 Task: In the  document Ava.epub Write the word in the shape with center alignment '<3'Change Page orientation to  'Landscape' Insert emoji in the beginning of quote: Pink Heart
Action: Mouse moved to (653, 370)
Screenshot: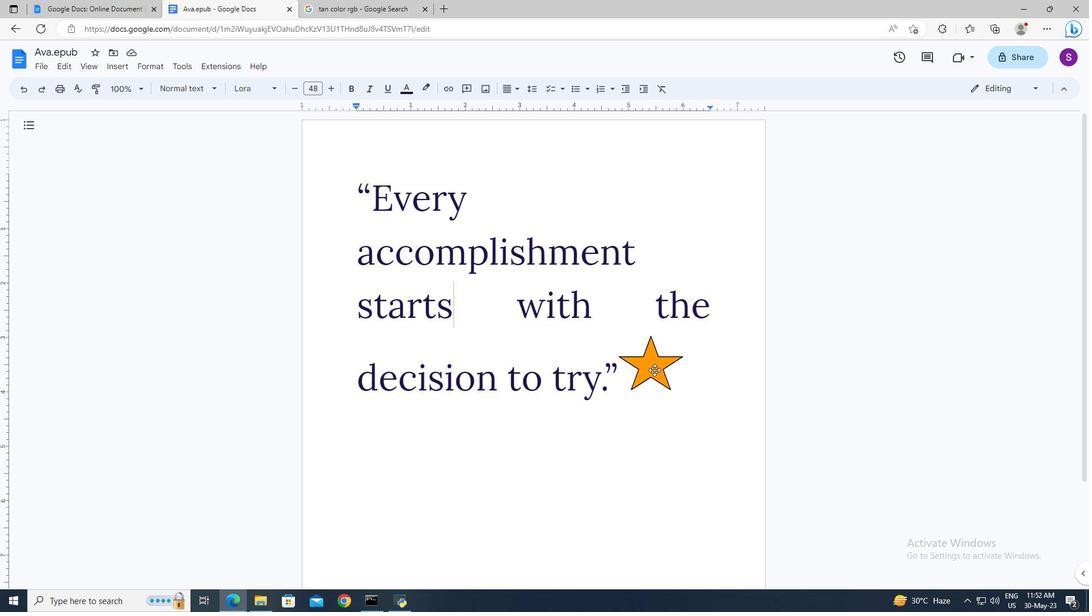 
Action: Mouse pressed left at (653, 370)
Screenshot: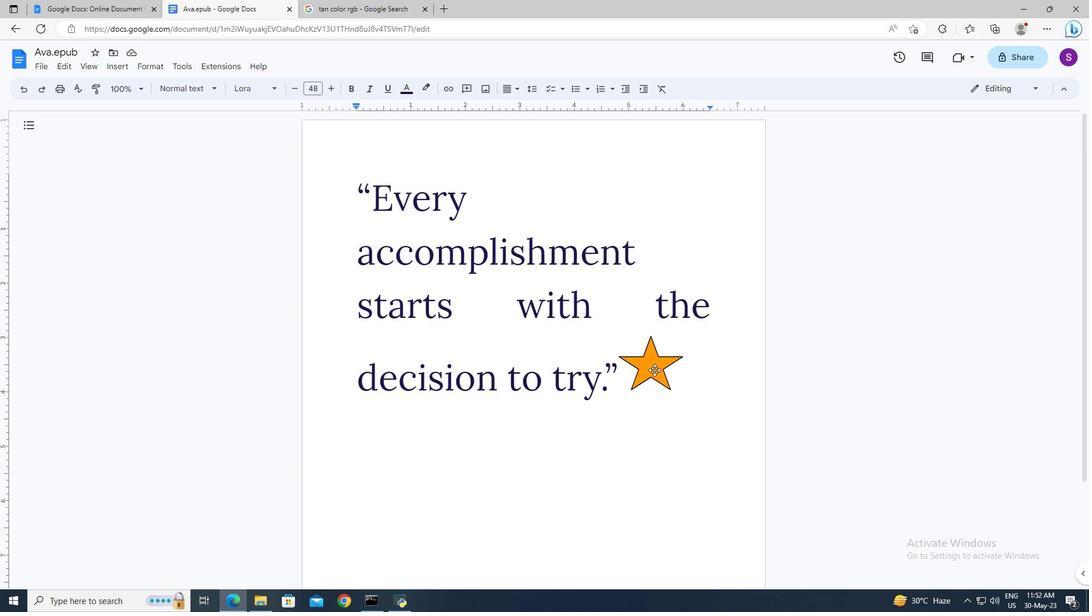 
Action: Mouse moved to (600, 406)
Screenshot: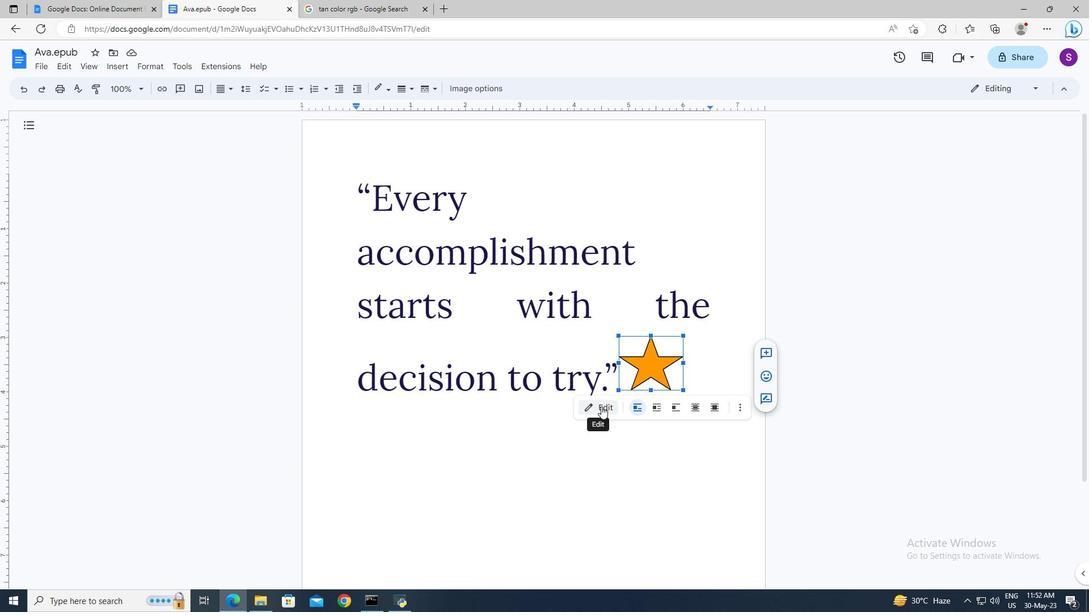 
Action: Mouse pressed left at (600, 406)
Screenshot: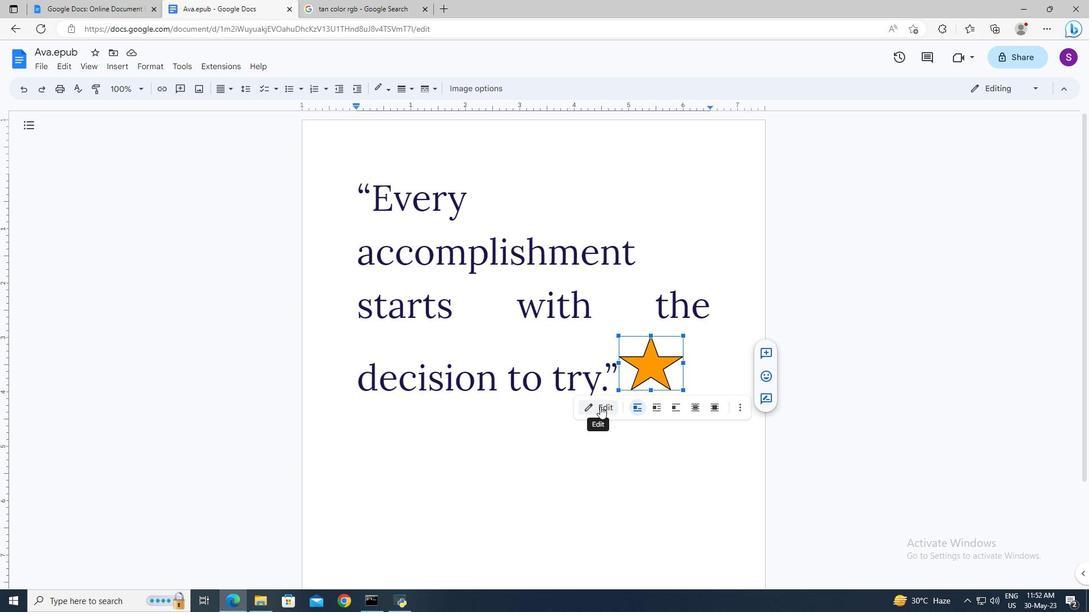 
Action: Mouse moved to (463, 126)
Screenshot: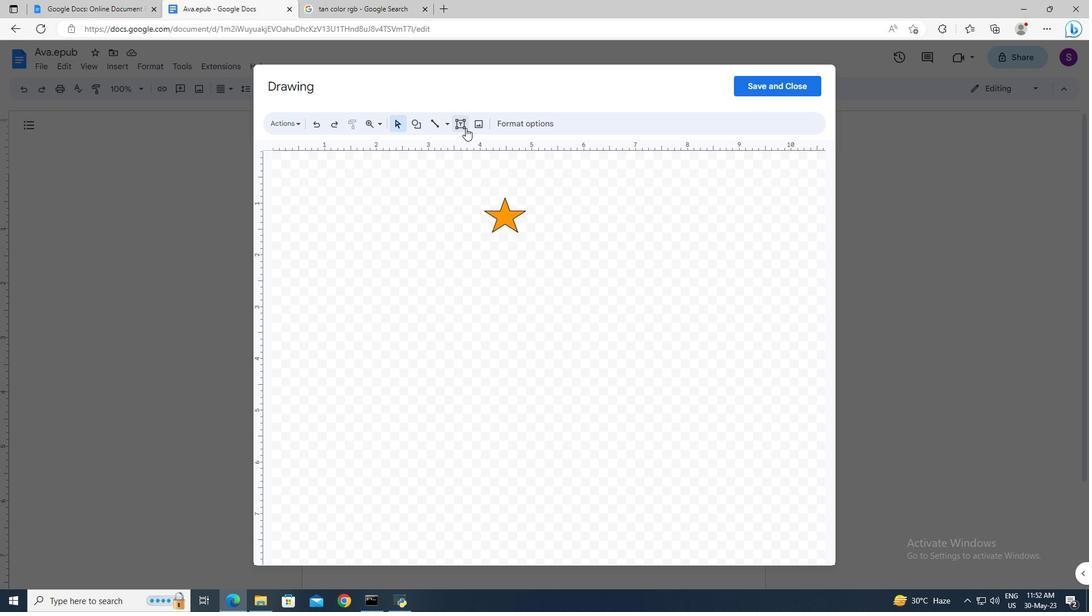 
Action: Mouse pressed left at (463, 126)
Screenshot: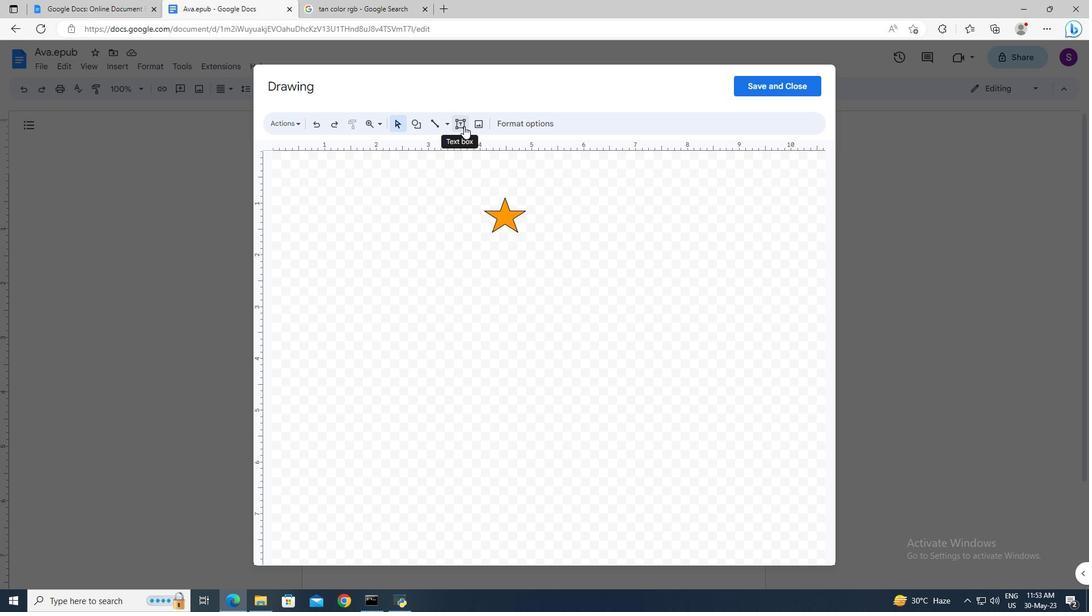 
Action: Mouse moved to (492, 211)
Screenshot: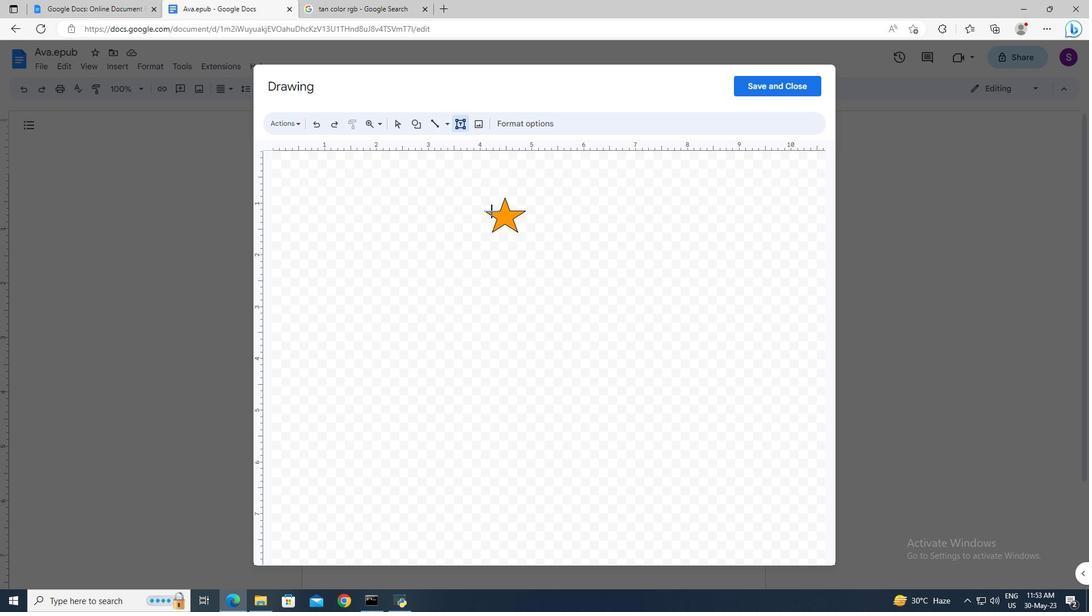 
Action: Mouse pressed left at (492, 211)
Screenshot: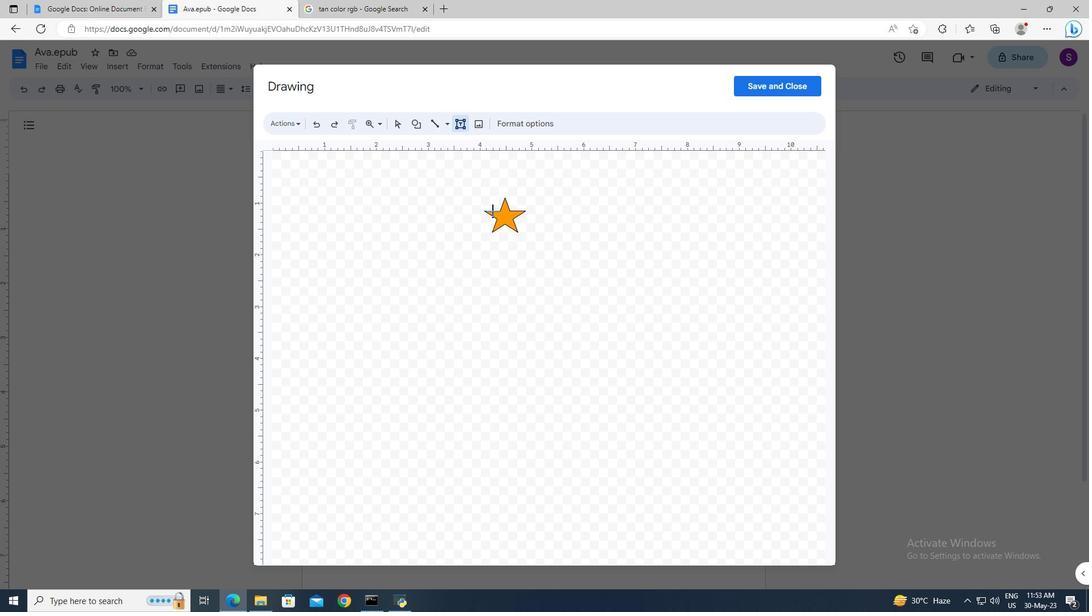 
Action: Mouse moved to (507, 216)
Screenshot: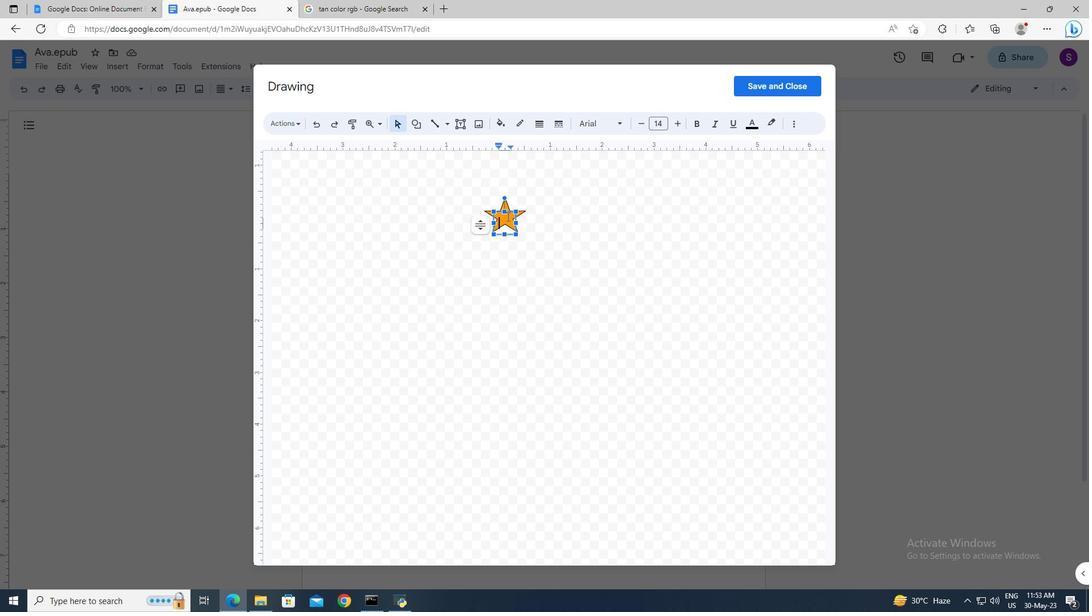 
Action: Key pressed <Key.shift><3
Screenshot: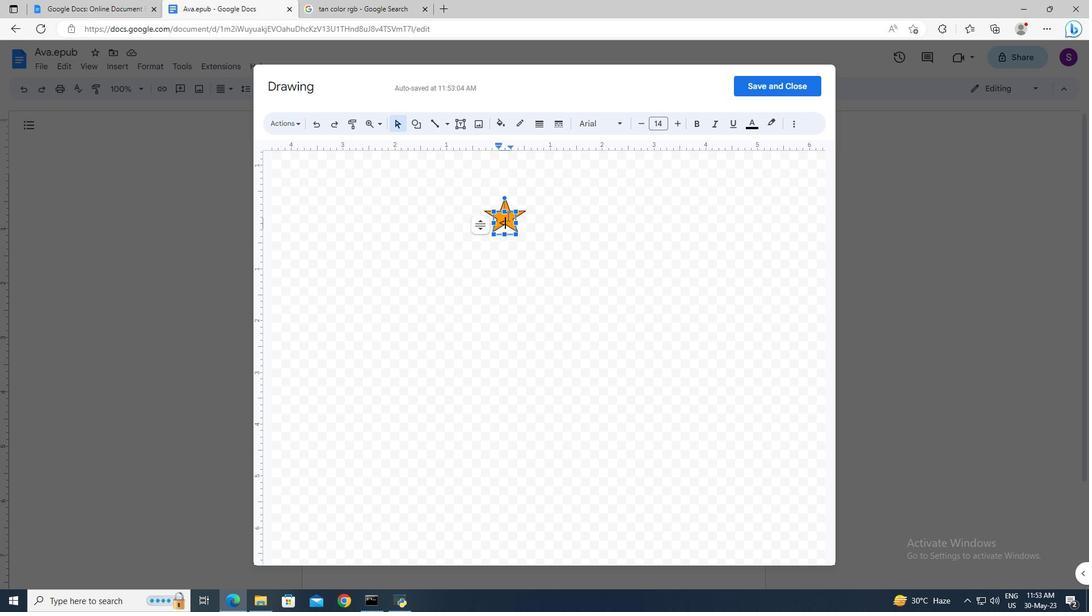 
Action: Mouse moved to (505, 214)
Screenshot: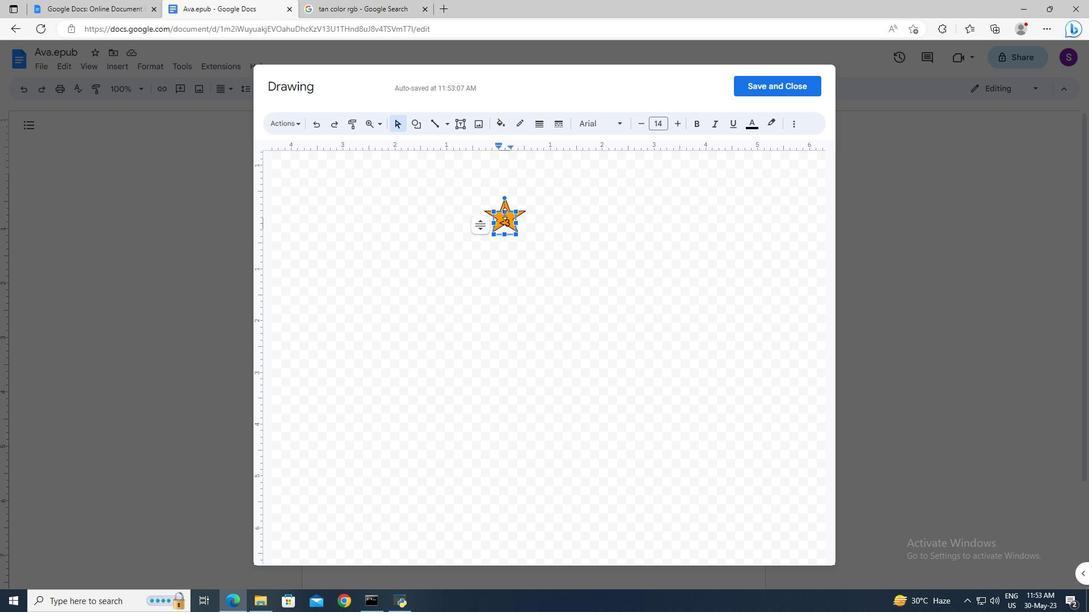 
Action: Mouse pressed left at (505, 214)
Screenshot: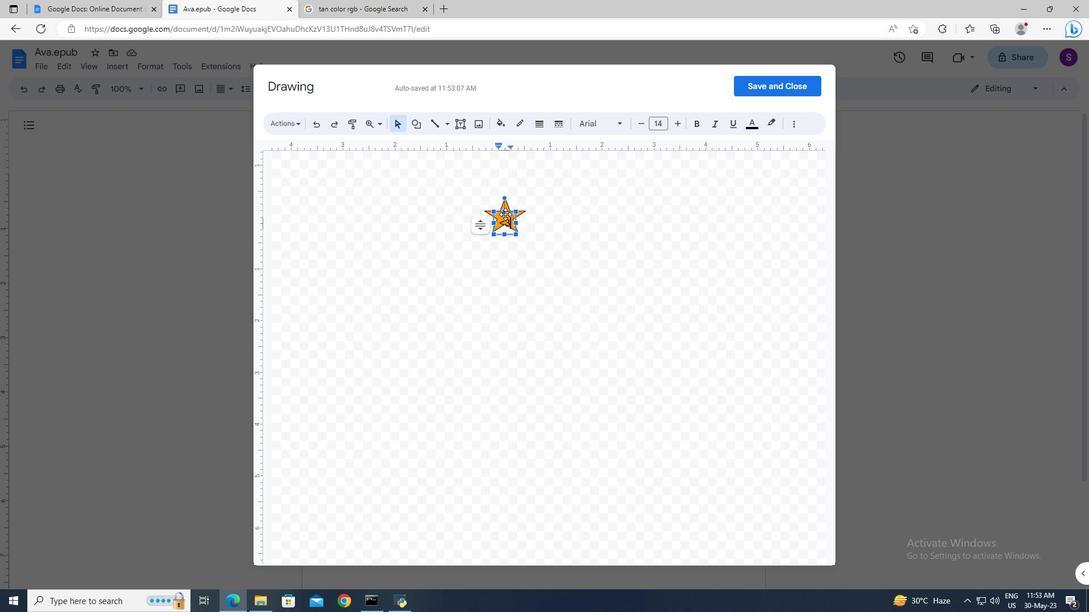 
Action: Mouse moved to (551, 229)
Screenshot: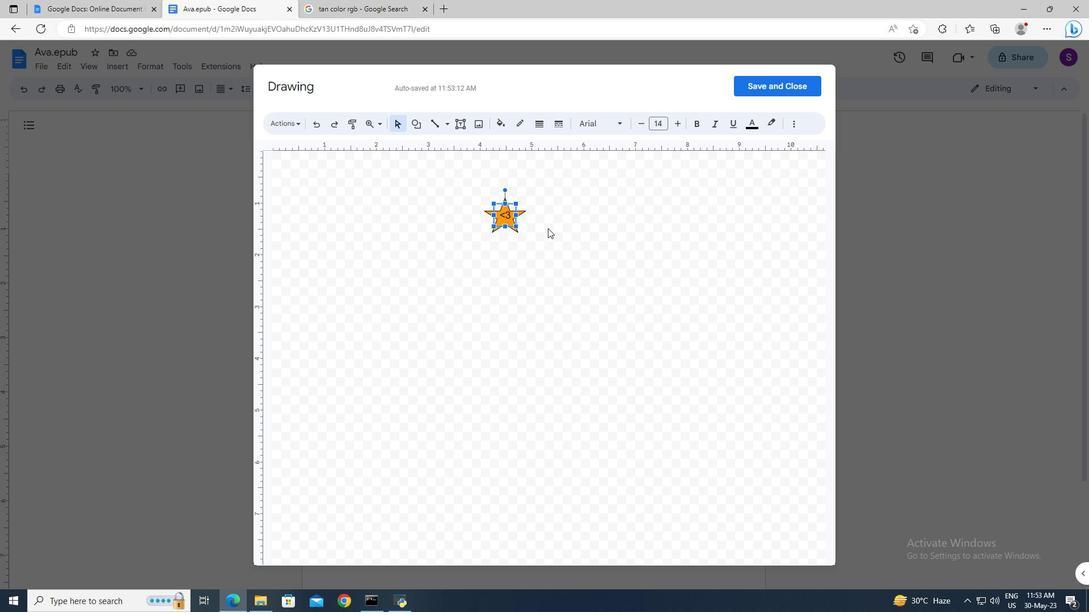 
Action: Mouse pressed left at (551, 229)
Screenshot: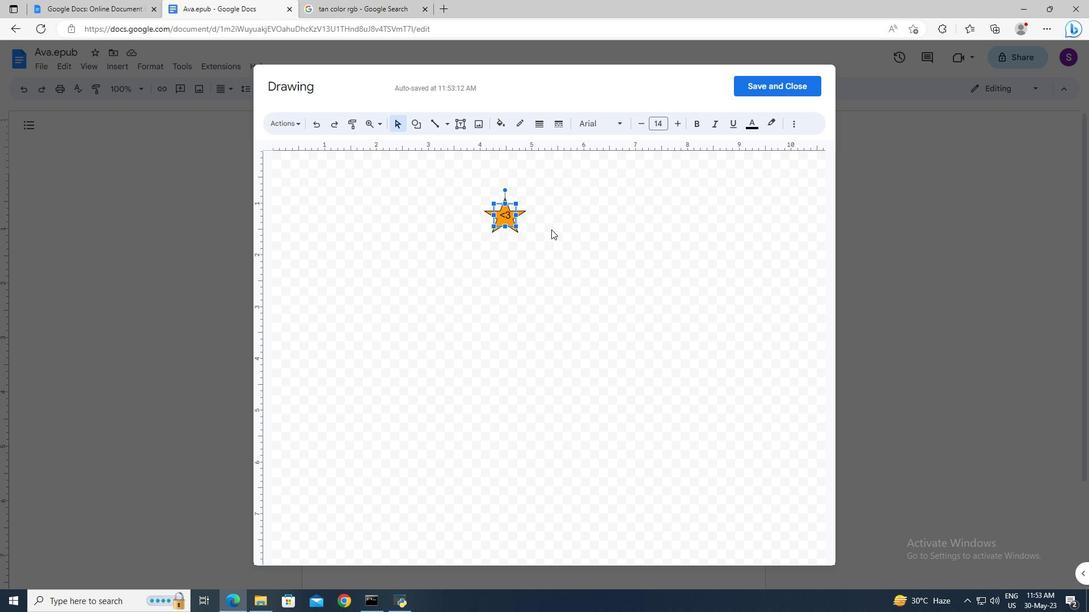 
Action: Mouse moved to (743, 89)
Screenshot: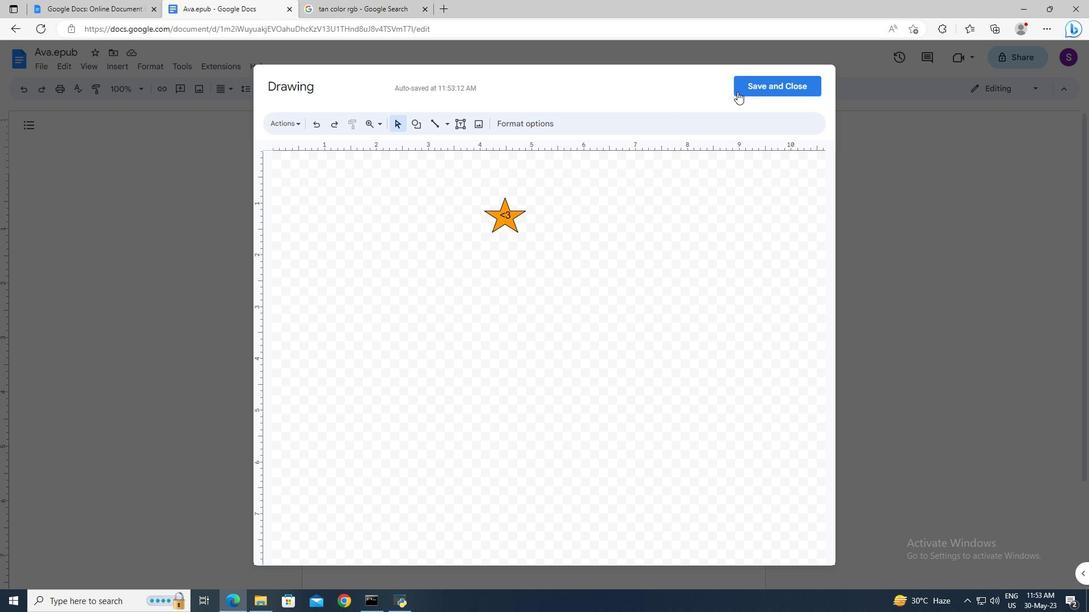
Action: Mouse pressed left at (743, 89)
Screenshot: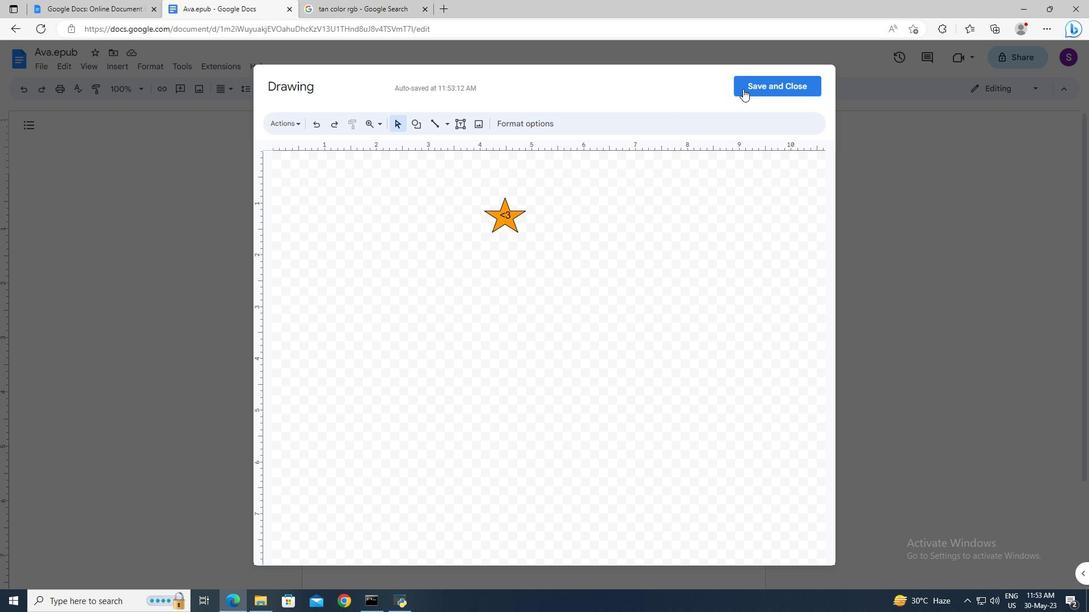 
Action: Mouse moved to (532, 471)
Screenshot: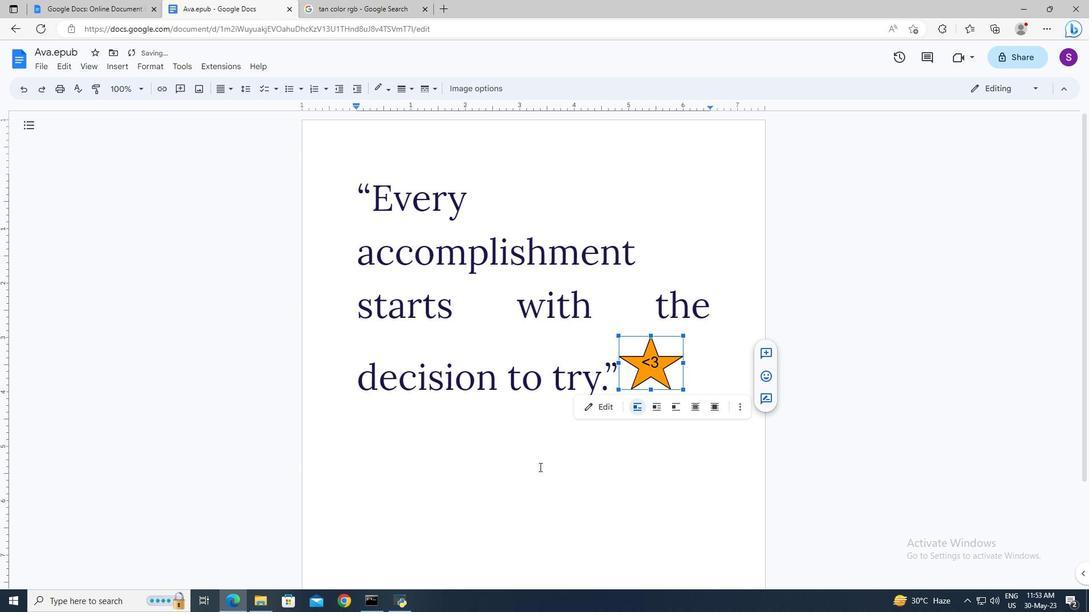 
Action: Mouse pressed left at (532, 471)
Screenshot: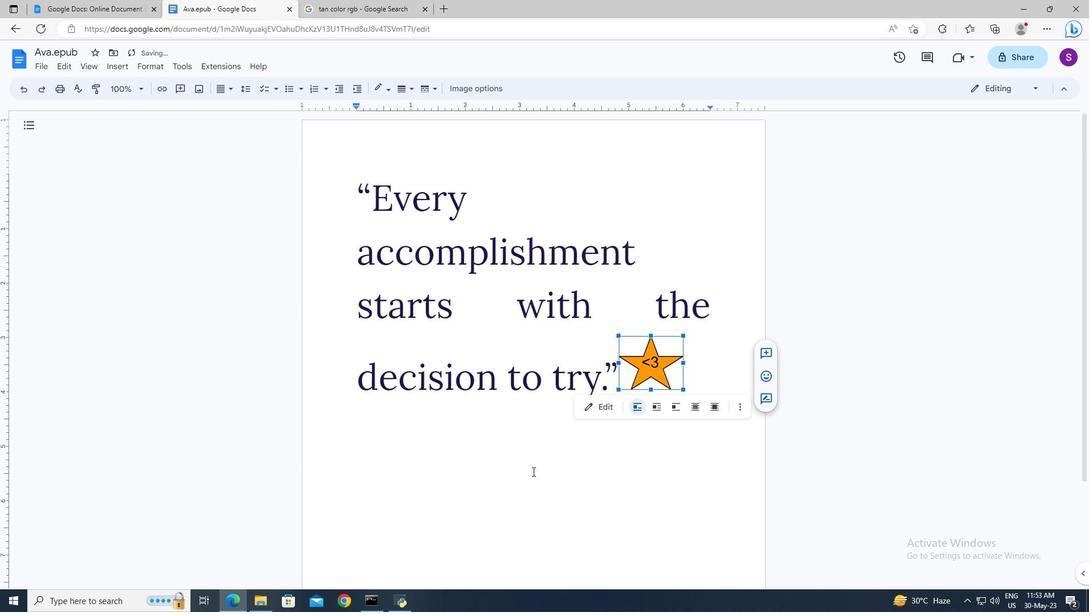 
Action: Mouse moved to (48, 65)
Screenshot: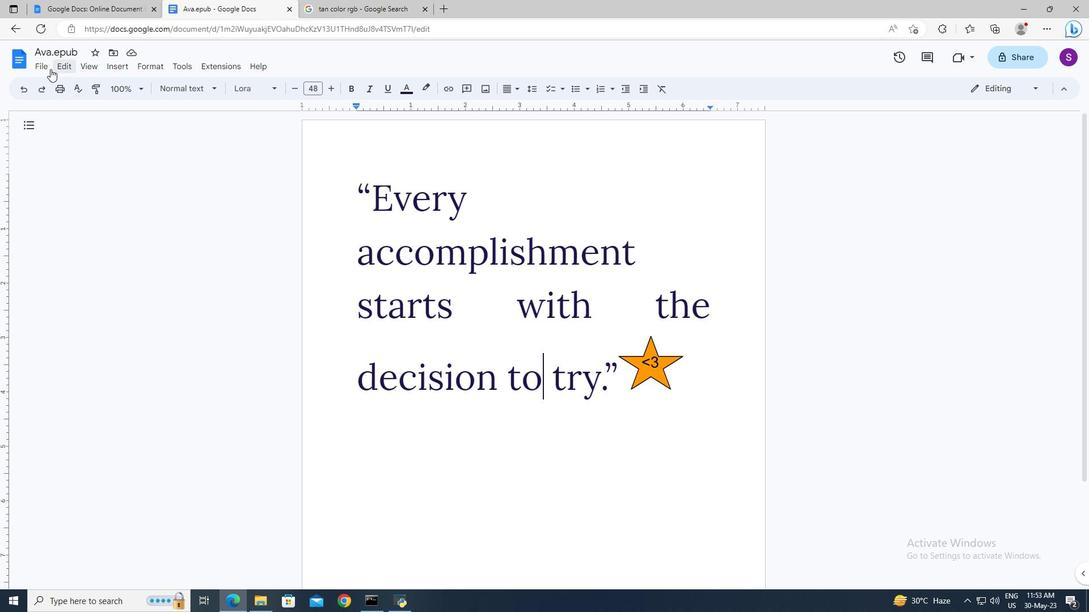 
Action: Mouse pressed left at (48, 65)
Screenshot: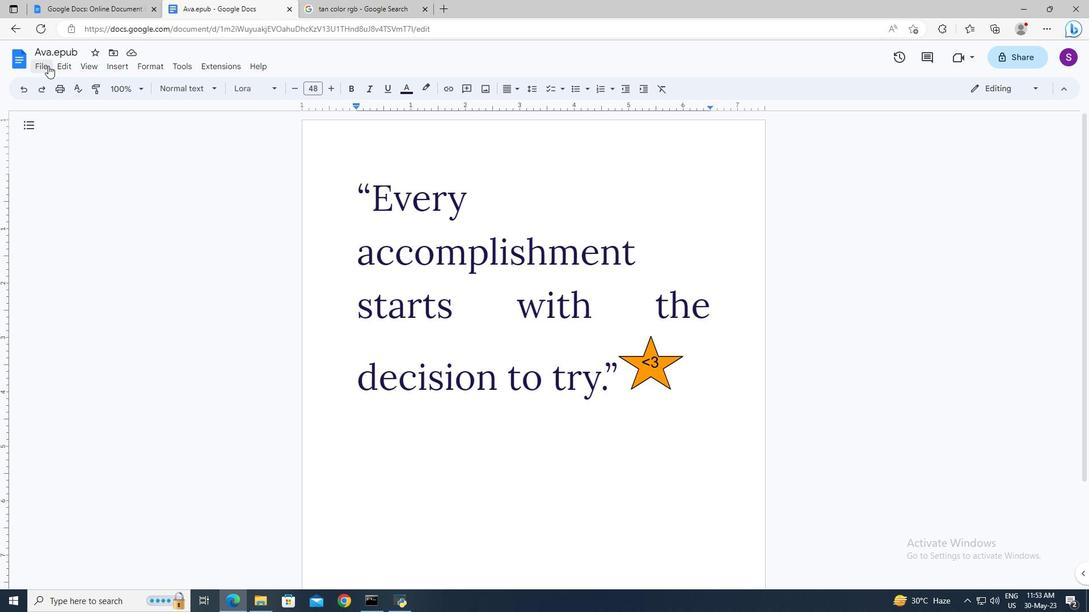
Action: Mouse moved to (56, 372)
Screenshot: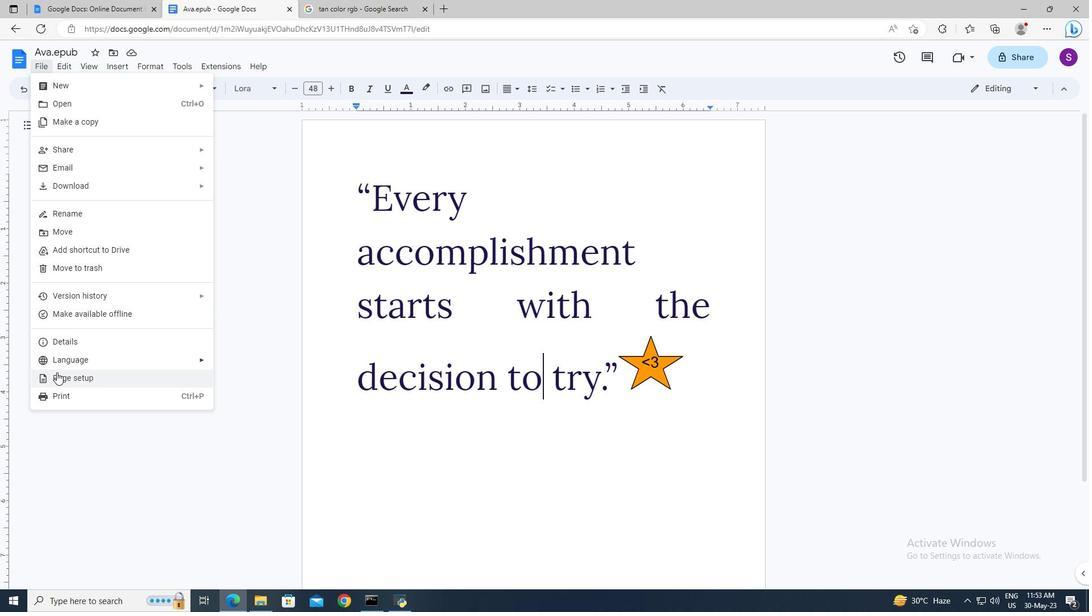 
Action: Mouse pressed left at (56, 372)
Screenshot: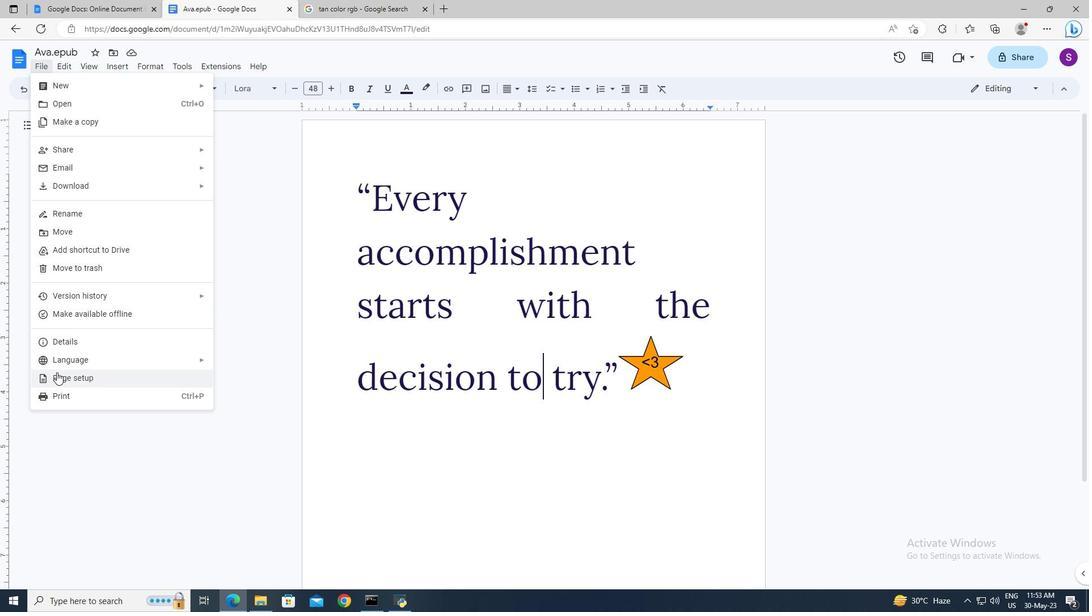 
Action: Mouse moved to (501, 300)
Screenshot: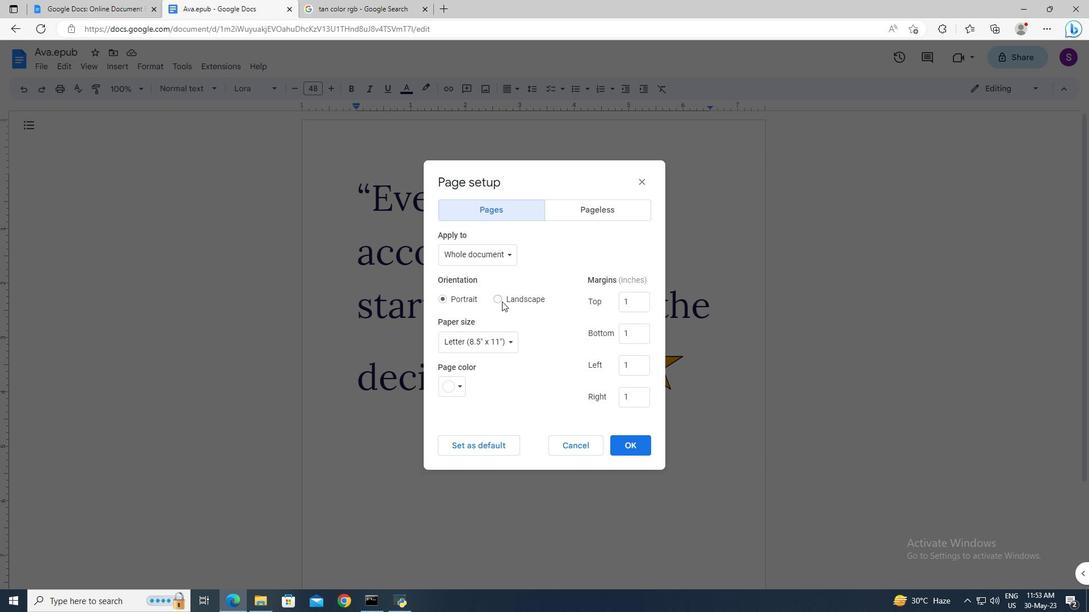 
Action: Mouse pressed left at (501, 300)
Screenshot: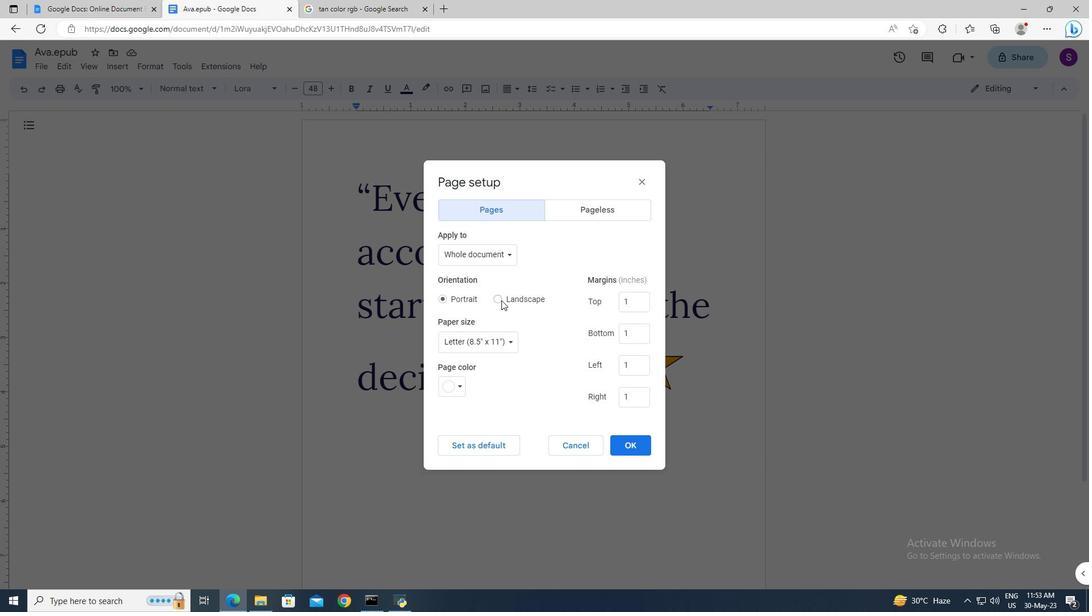 
Action: Mouse moved to (616, 448)
Screenshot: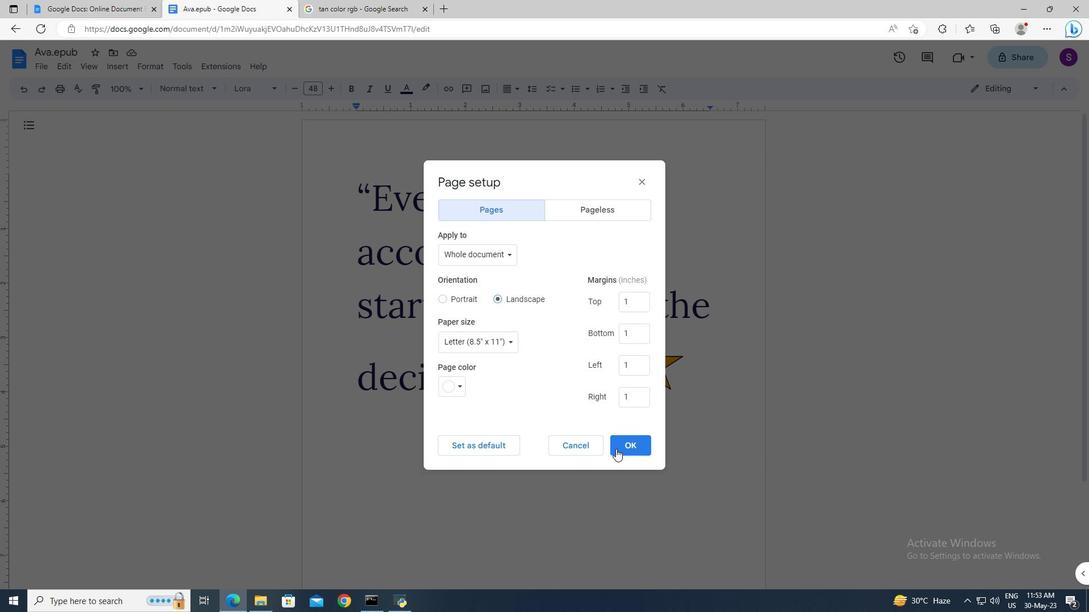 
Action: Mouse pressed left at (616, 448)
Screenshot: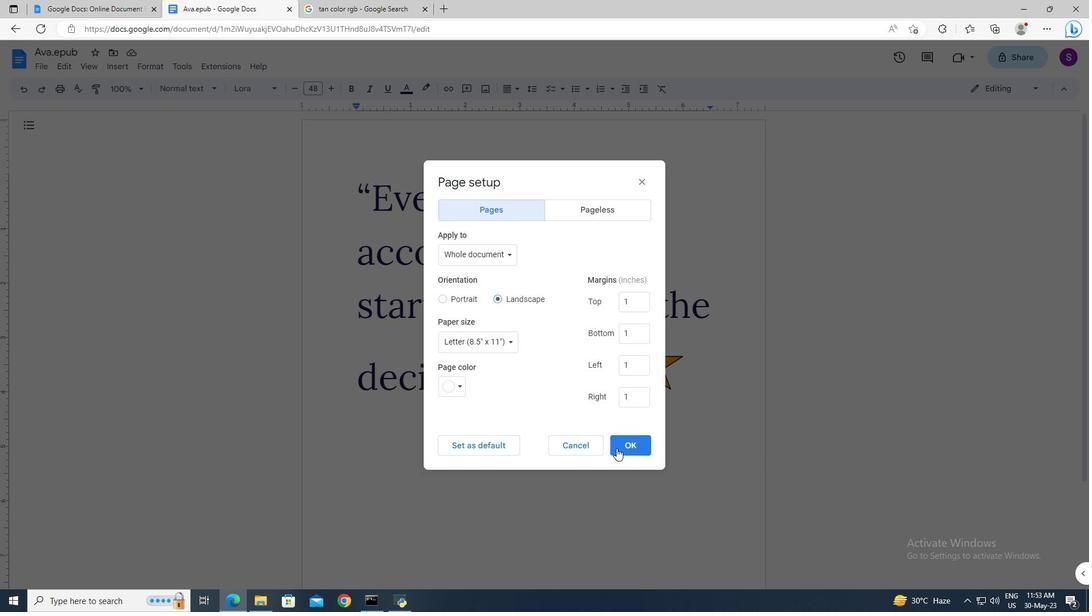 
Action: Mouse moved to (287, 184)
Screenshot: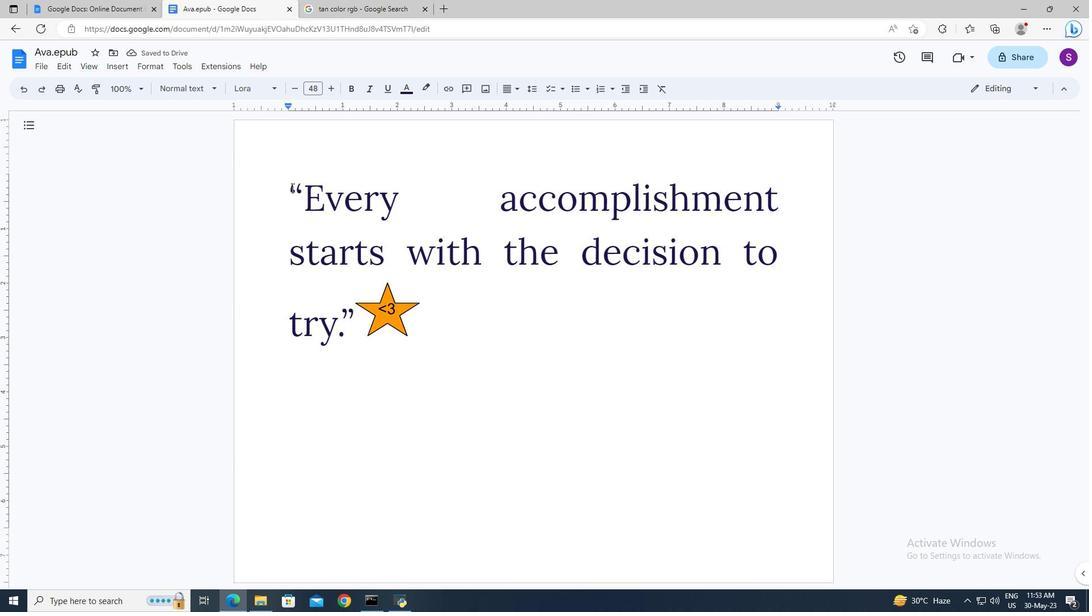 
Action: Mouse pressed left at (287, 184)
Screenshot: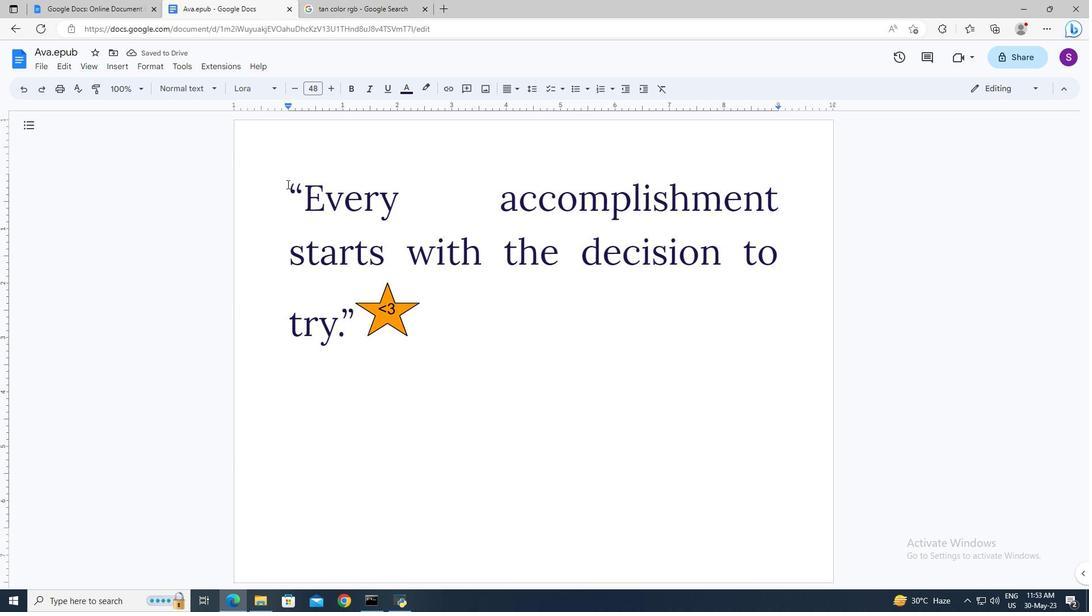 
Action: Mouse moved to (308, 199)
Screenshot: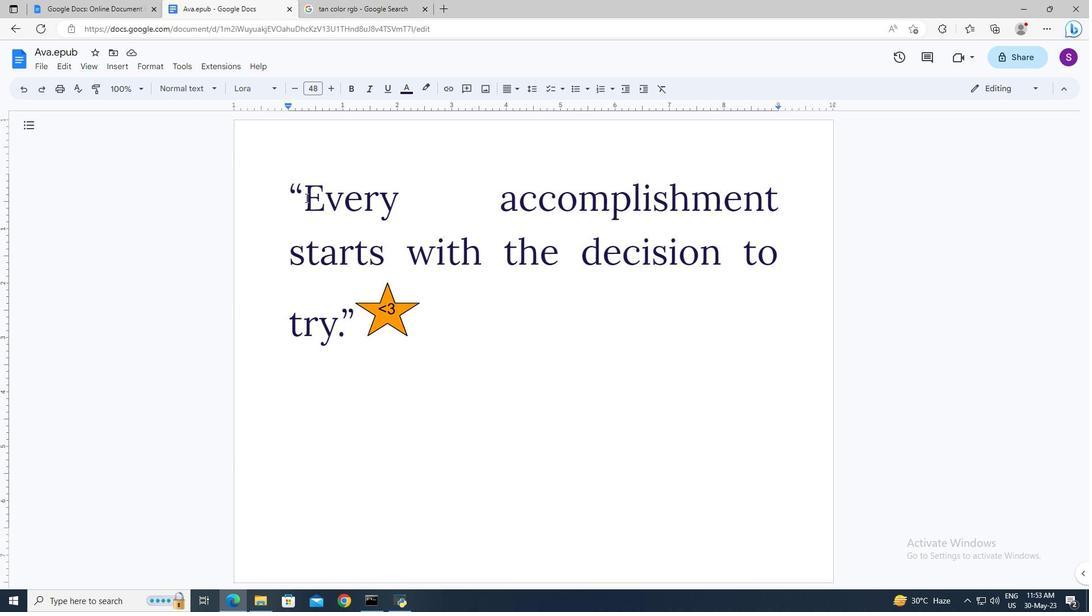 
Action: Mouse pressed left at (308, 199)
Screenshot: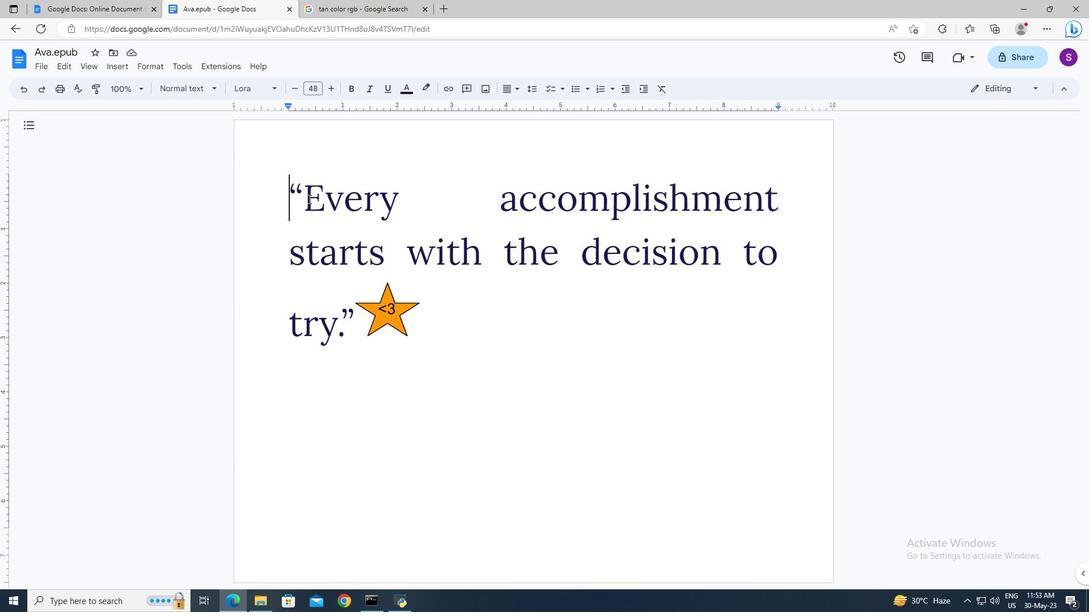 
Action: Mouse moved to (107, 66)
Screenshot: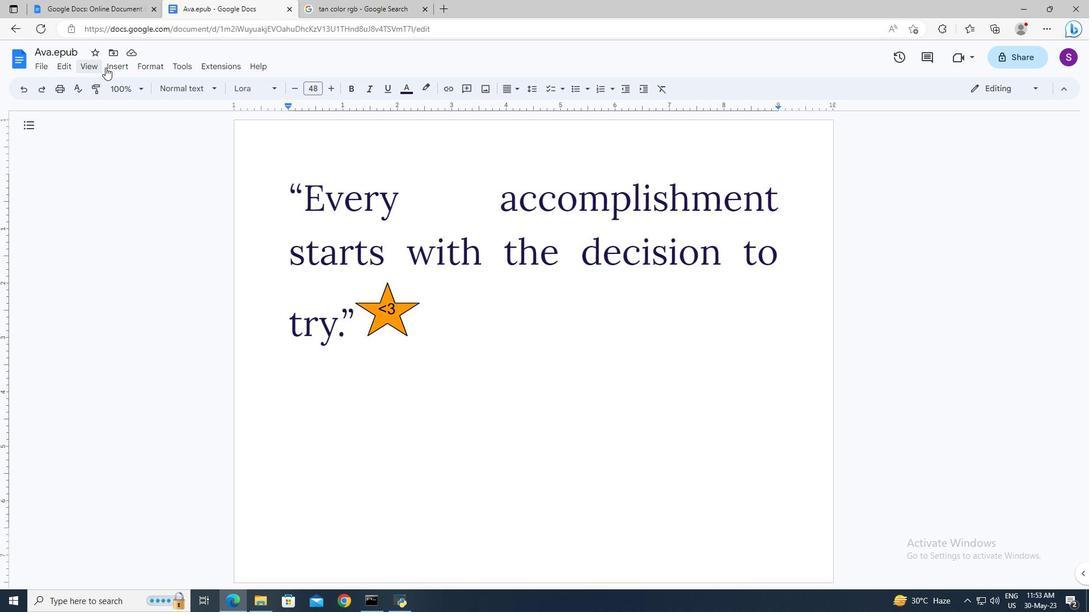 
Action: Mouse pressed left at (107, 66)
Screenshot: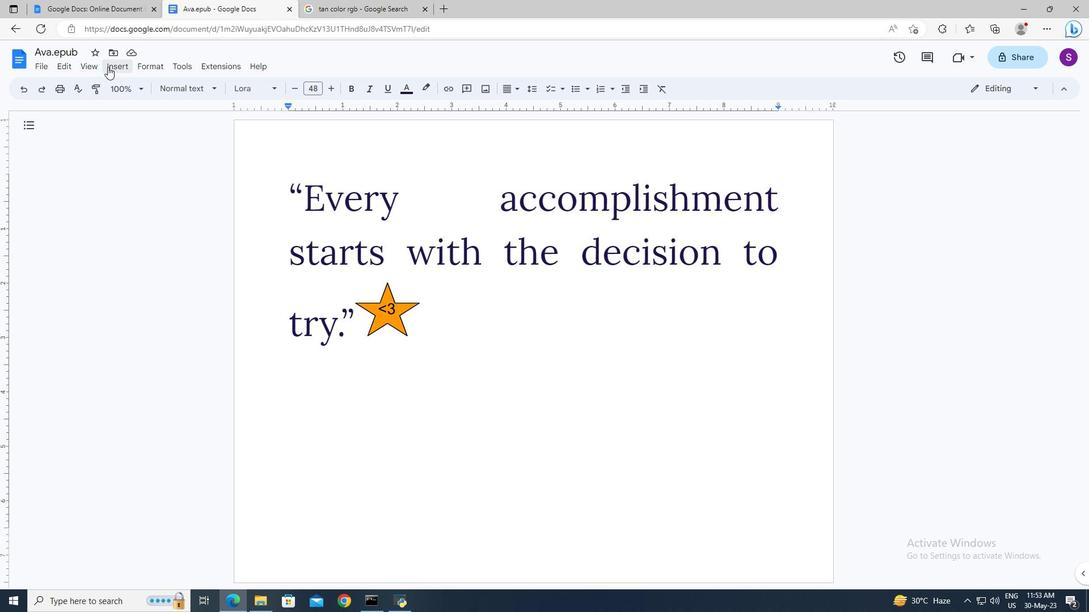 
Action: Mouse moved to (133, 171)
Screenshot: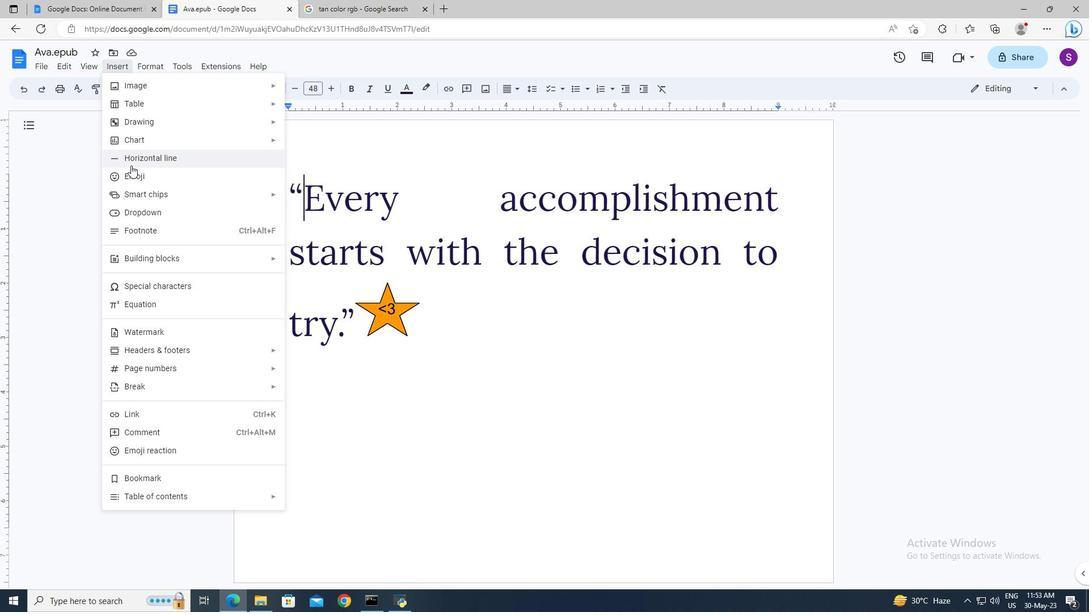 
Action: Mouse pressed left at (133, 171)
Screenshot: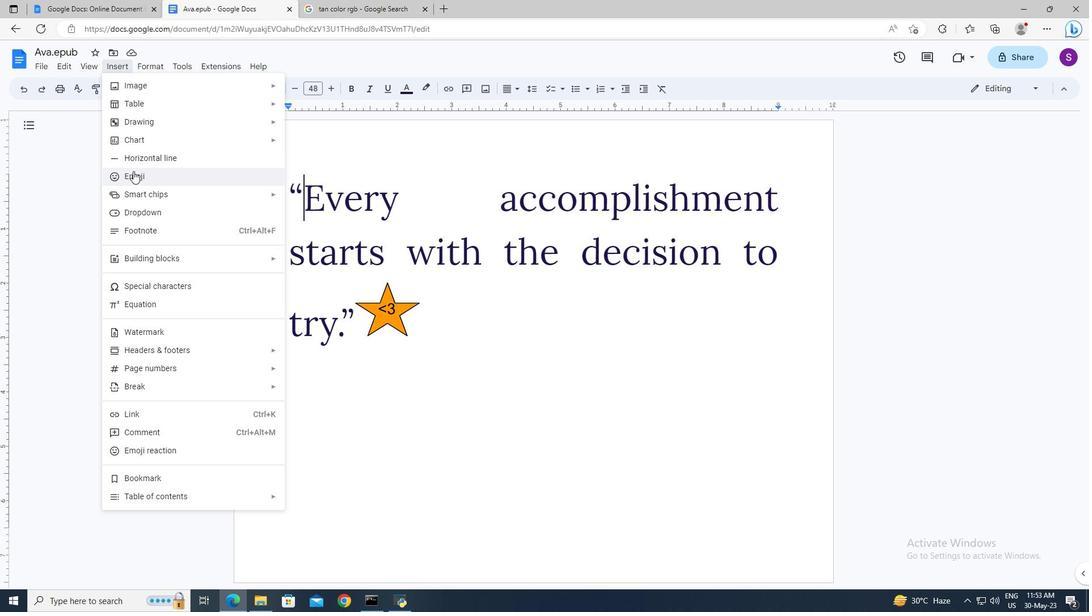 
Action: Mouse moved to (367, 336)
Screenshot: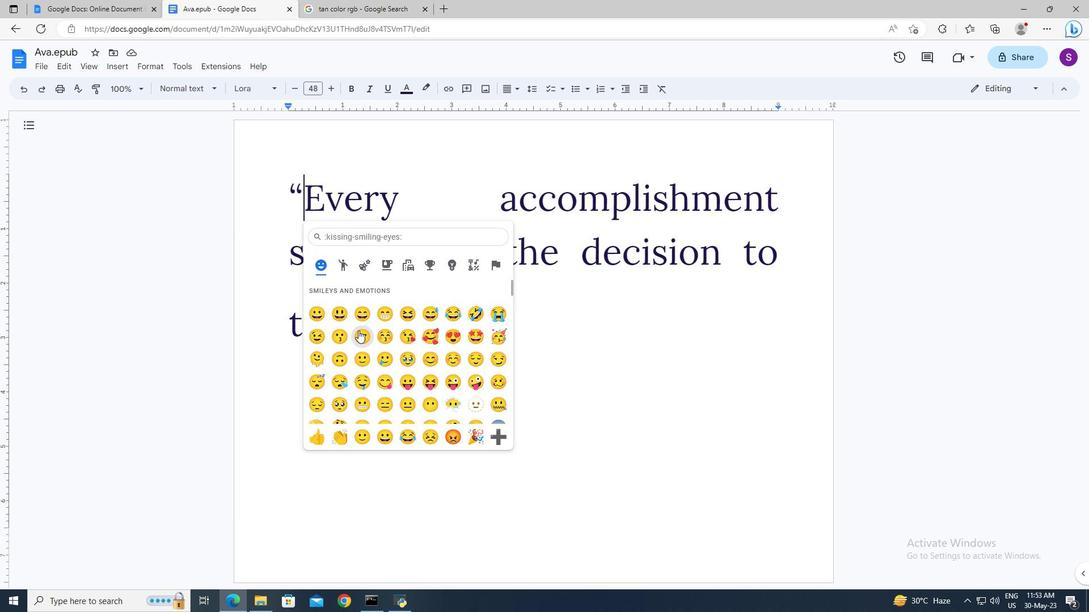 
Action: Mouse scrolled (367, 336) with delta (0, 0)
Screenshot: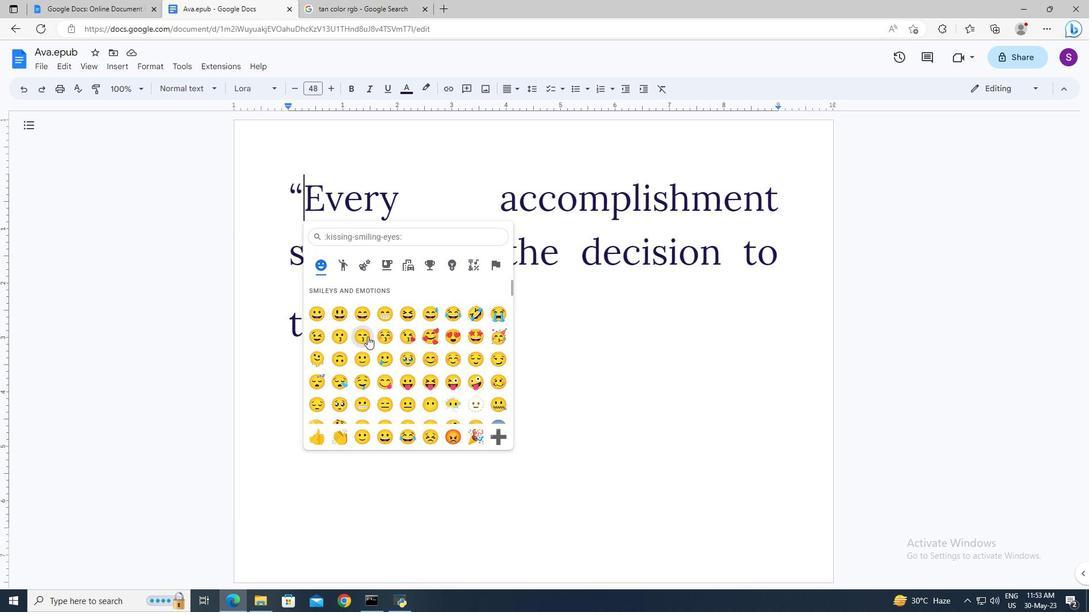 
Action: Mouse scrolled (367, 336) with delta (0, 0)
Screenshot: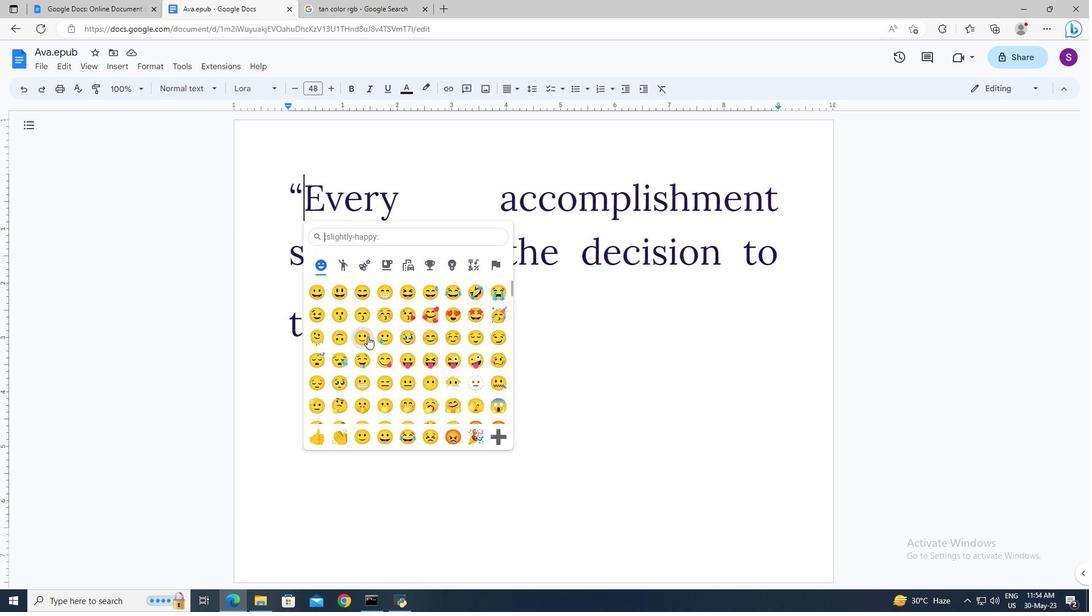 
Action: Mouse scrolled (367, 336) with delta (0, 0)
Screenshot: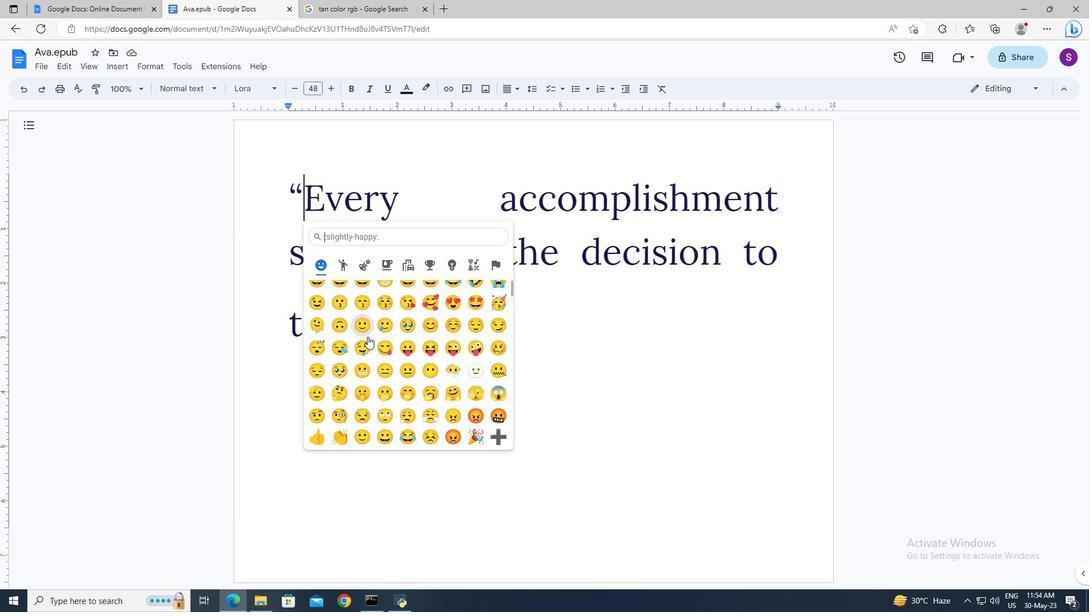 
Action: Mouse scrolled (367, 336) with delta (0, 0)
Screenshot: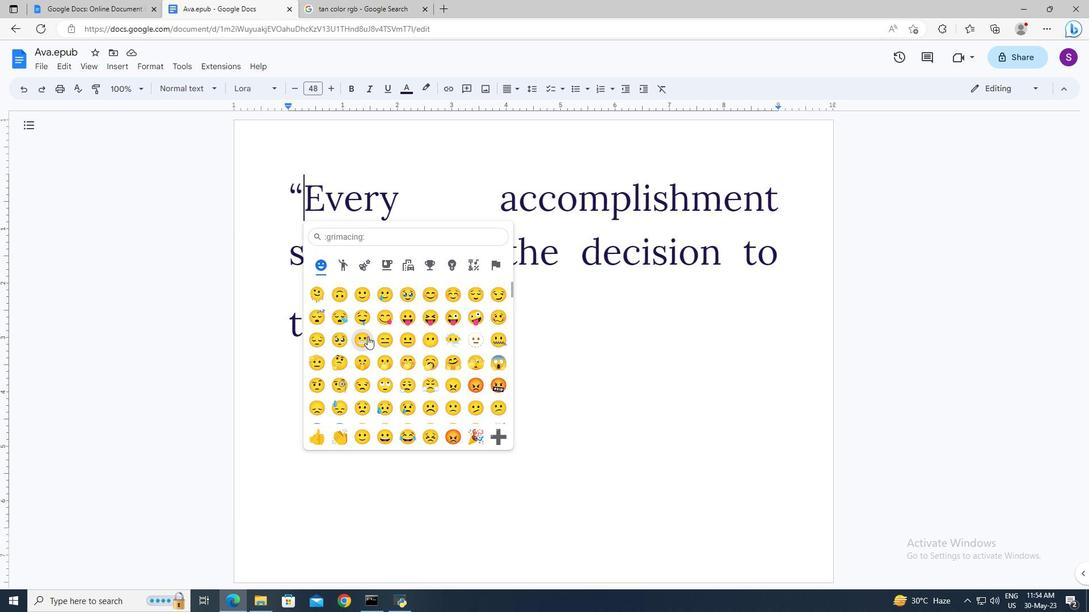 
Action: Mouse scrolled (367, 336) with delta (0, 0)
Screenshot: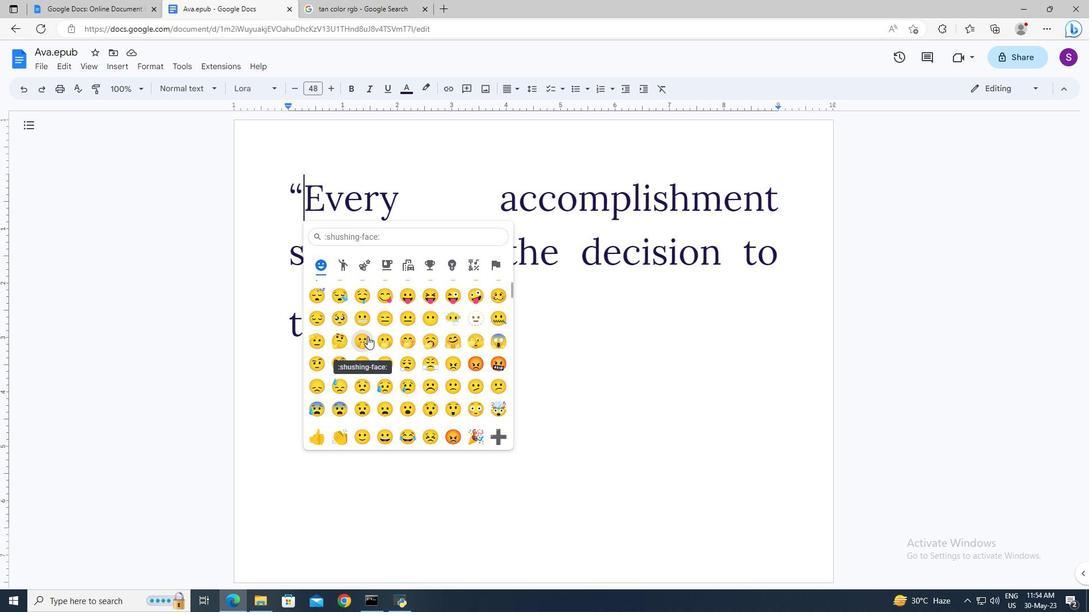 
Action: Mouse scrolled (367, 336) with delta (0, 0)
Screenshot: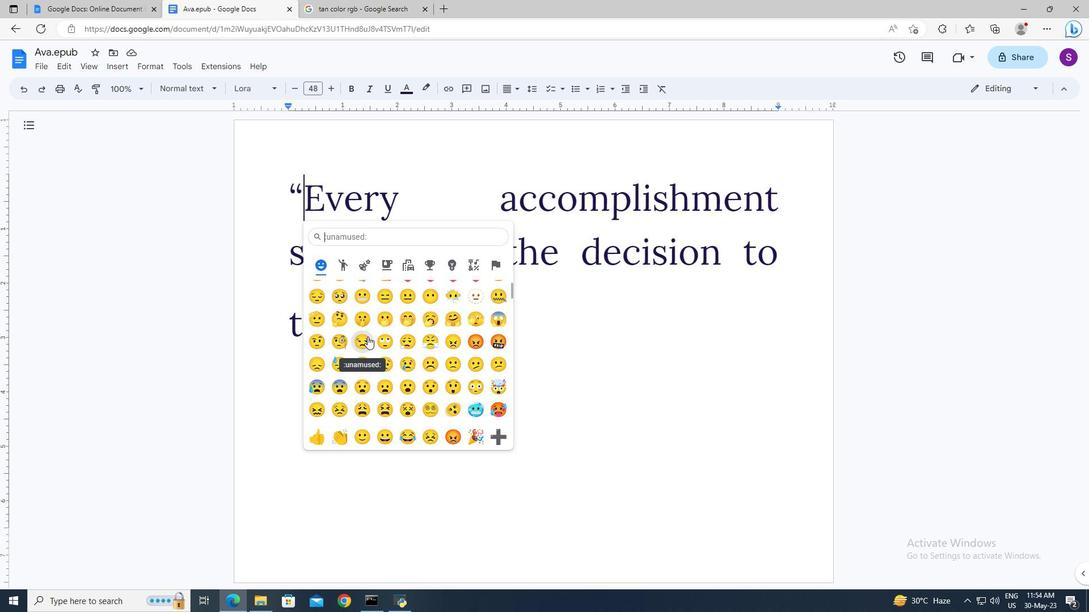 
Action: Mouse scrolled (367, 336) with delta (0, 0)
Screenshot: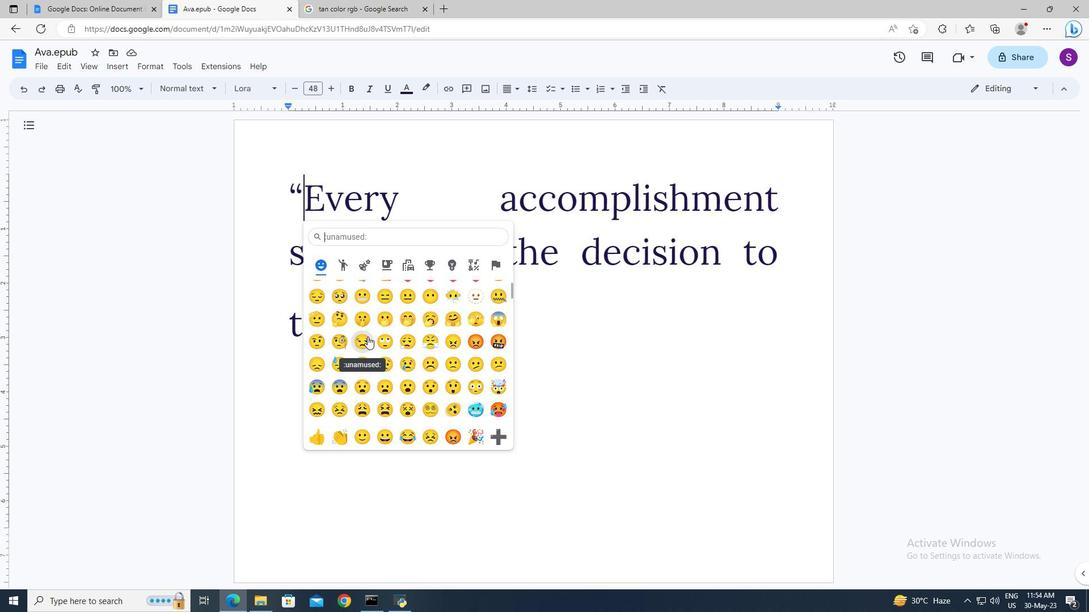 
Action: Mouse scrolled (367, 336) with delta (0, 0)
Screenshot: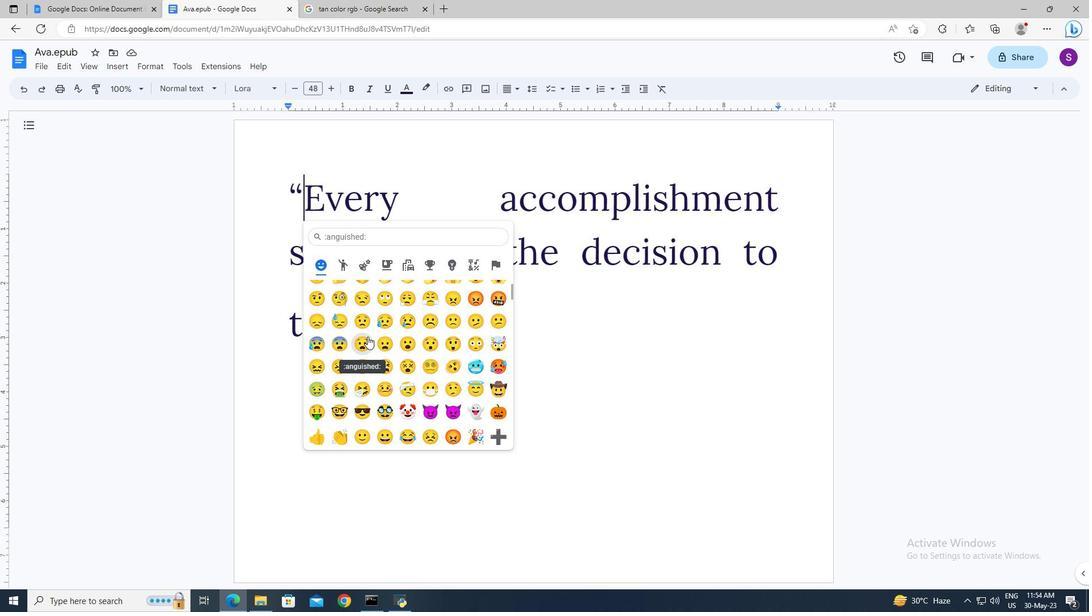 
Action: Mouse scrolled (367, 336) with delta (0, 0)
Screenshot: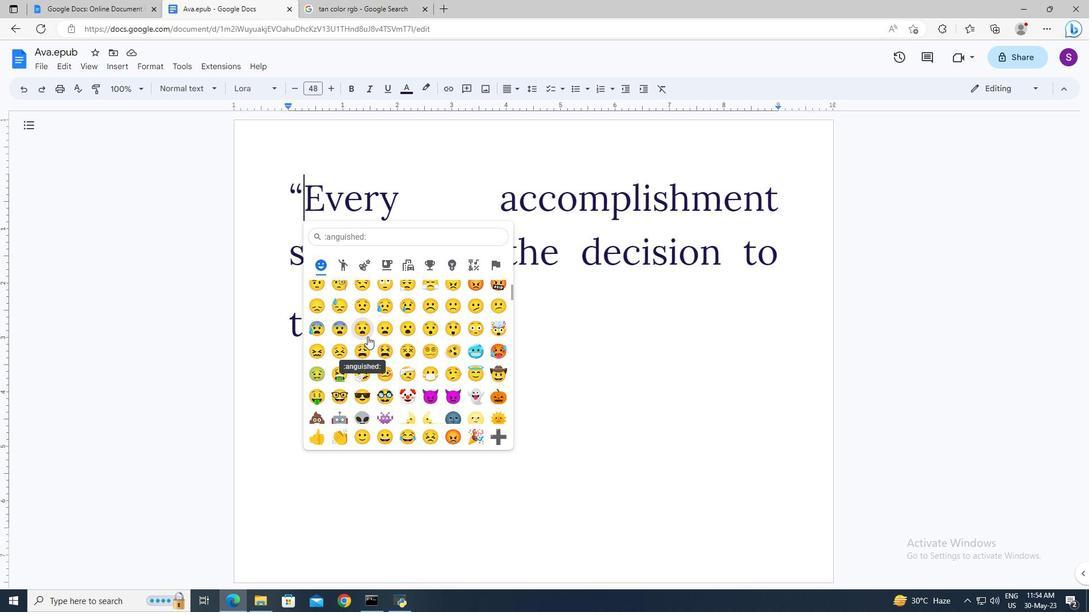 
Action: Mouse scrolled (367, 336) with delta (0, 0)
Screenshot: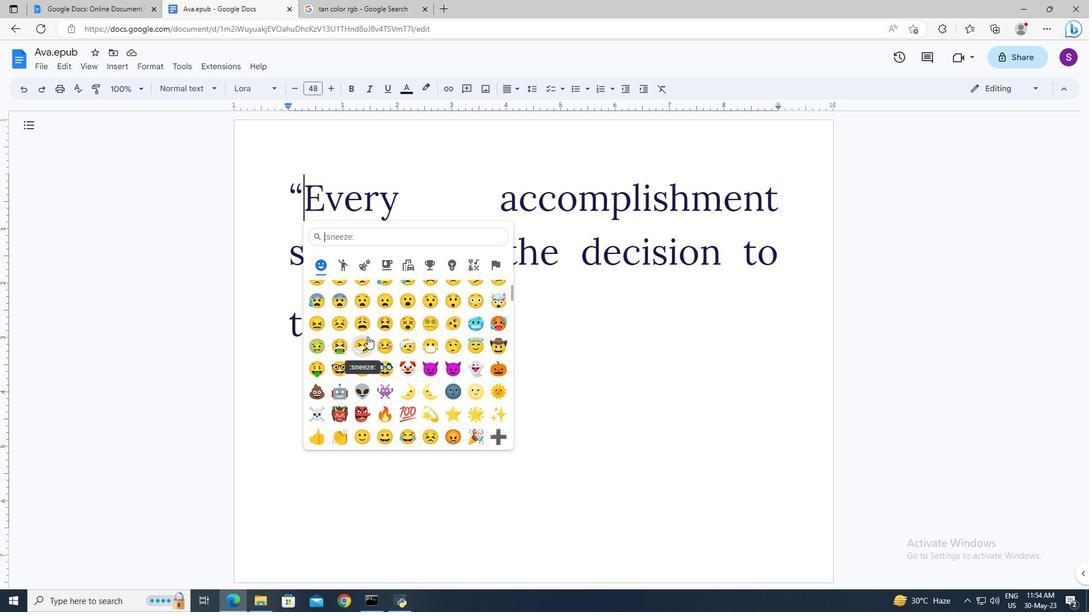 
Action: Mouse scrolled (367, 336) with delta (0, 0)
Screenshot: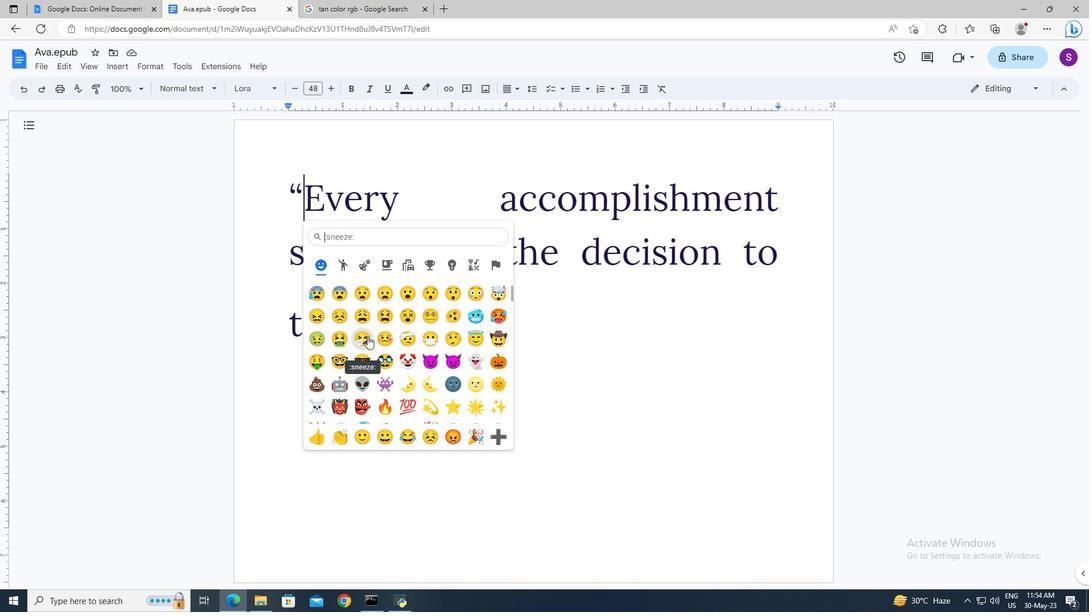 
Action: Mouse scrolled (367, 336) with delta (0, 0)
Screenshot: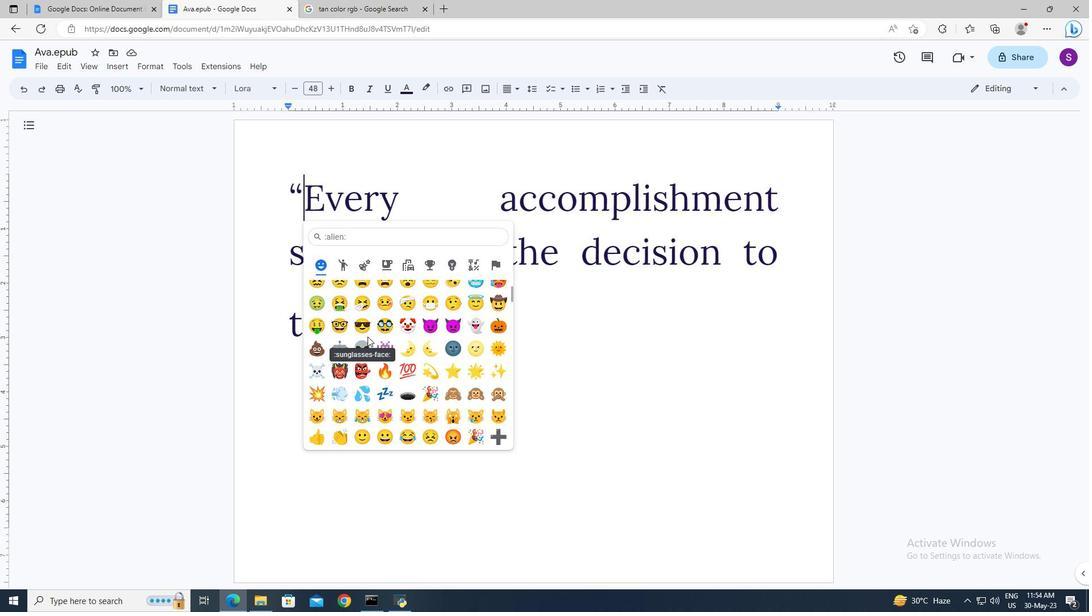 
Action: Mouse scrolled (367, 336) with delta (0, 0)
Screenshot: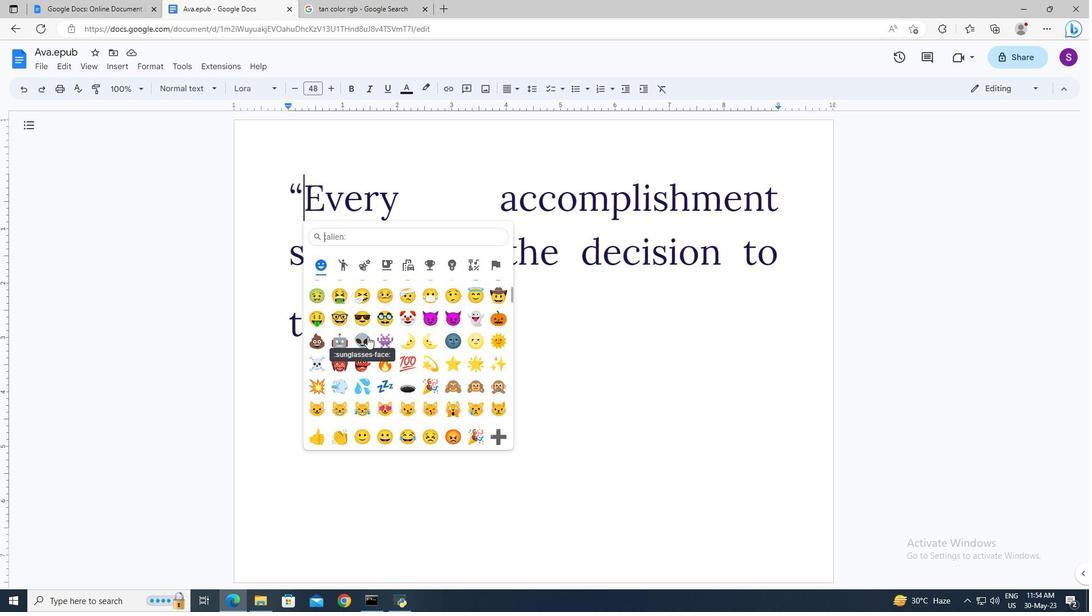 
Action: Mouse scrolled (367, 336) with delta (0, 0)
Screenshot: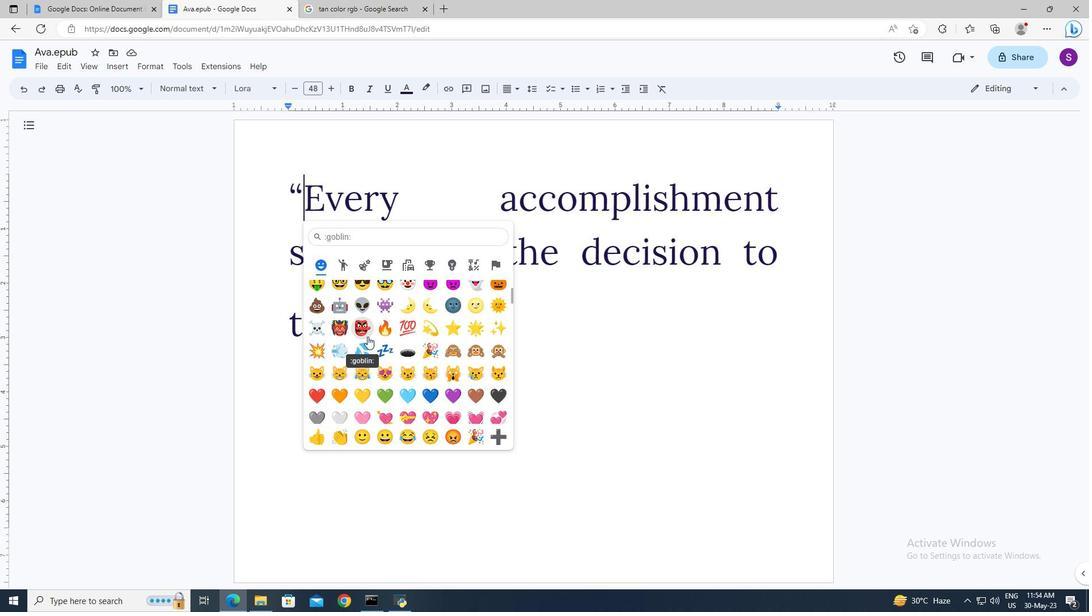 
Action: Mouse moved to (363, 402)
Screenshot: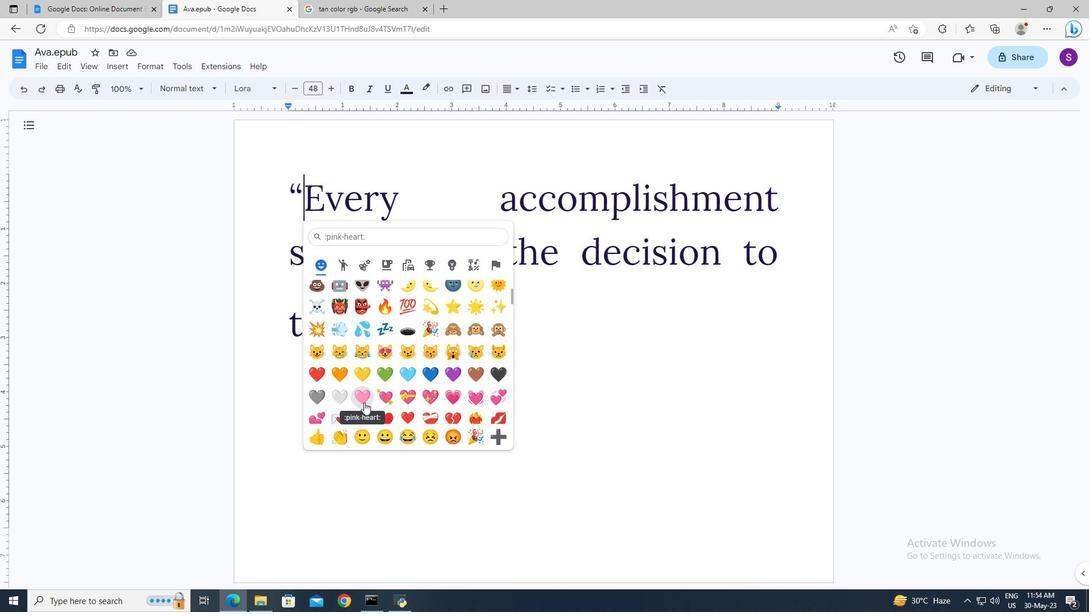 
Action: Mouse pressed left at (363, 402)
Screenshot: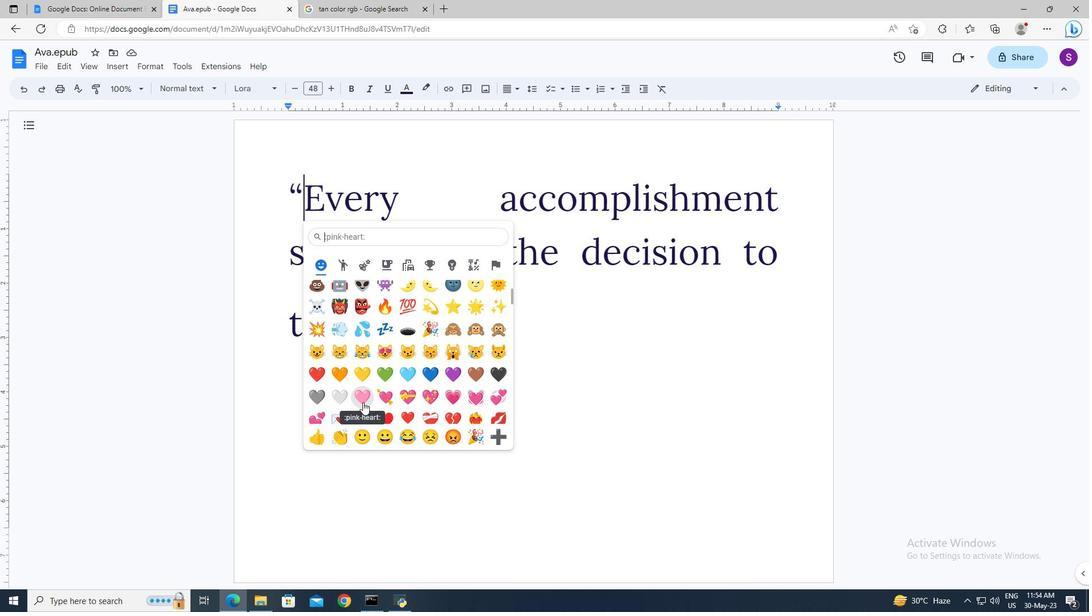 
Action: Mouse moved to (450, 338)
Screenshot: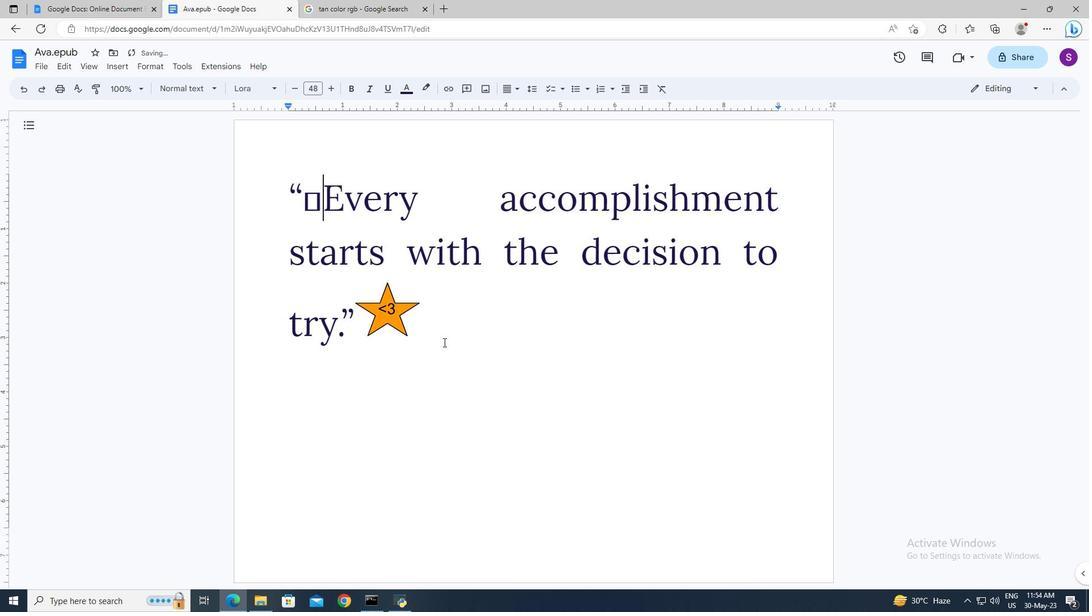 
Action: Mouse pressed left at (450, 338)
Screenshot: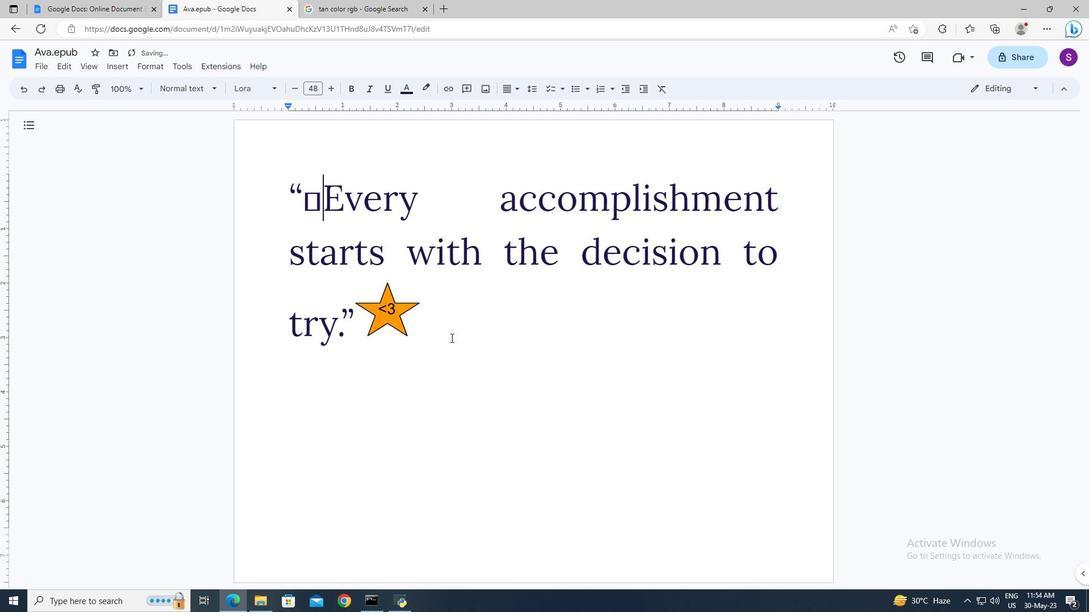 
Action: Mouse moved to (455, 338)
Screenshot: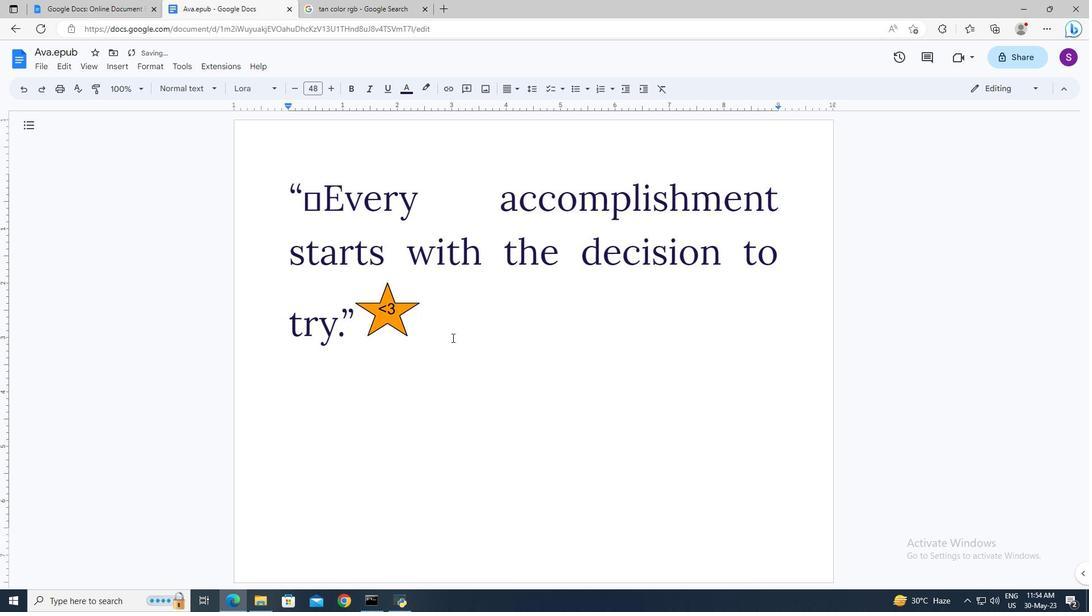 
